 Task: Find connections with filter location Turbaco with filter topic #Designwith filter profile language French with filter current company Ramco Systems with filter school International School of Business & Media with filter industry Shuttles and Special Needs Transportation Services with filter service category Real Estate Appraisal with filter keywords title Chief Robot Whisperer
Action: Mouse moved to (488, 64)
Screenshot: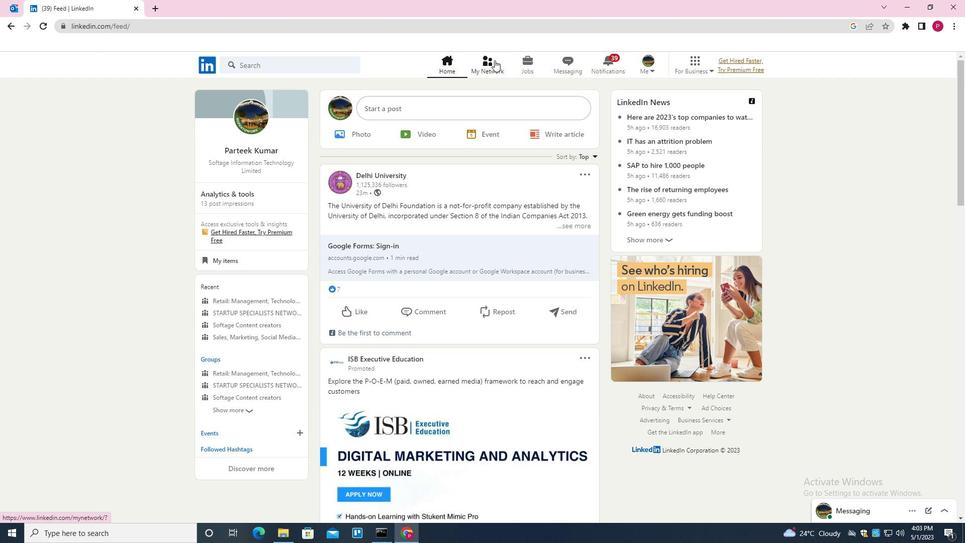 
Action: Mouse pressed left at (488, 64)
Screenshot: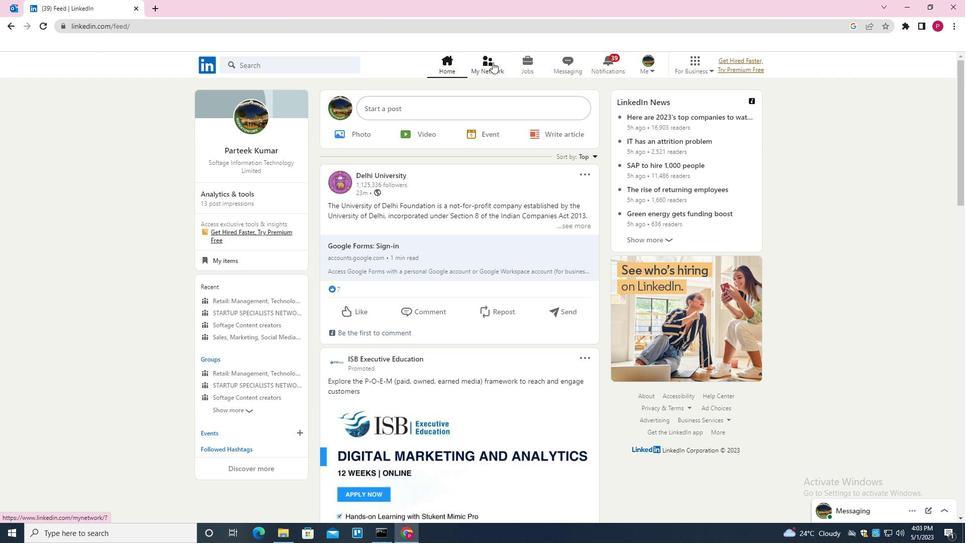 
Action: Mouse moved to (283, 124)
Screenshot: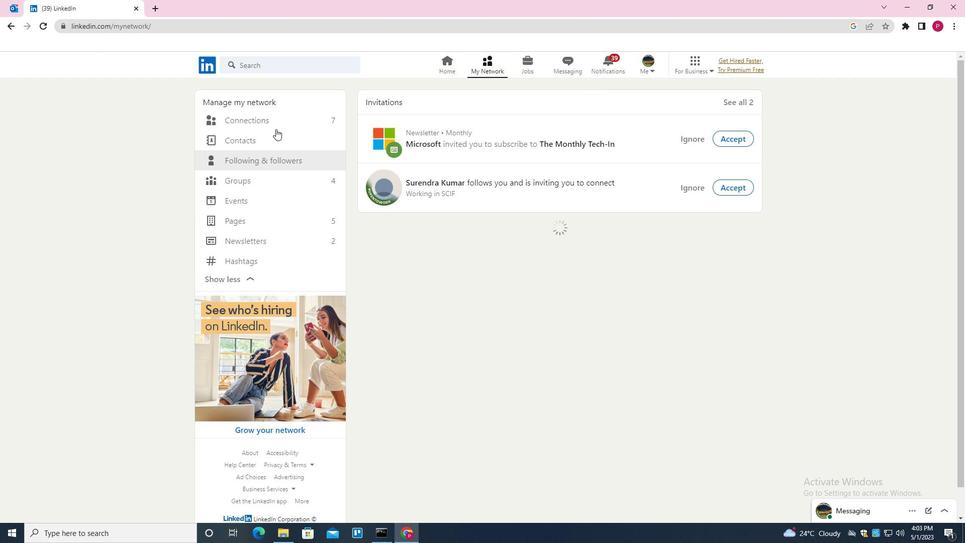 
Action: Mouse pressed left at (283, 124)
Screenshot: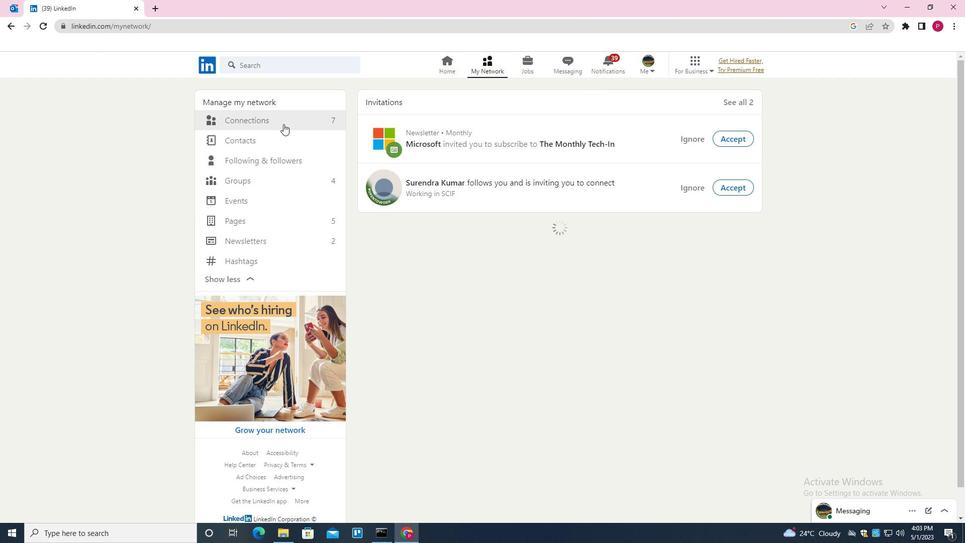 
Action: Mouse moved to (543, 119)
Screenshot: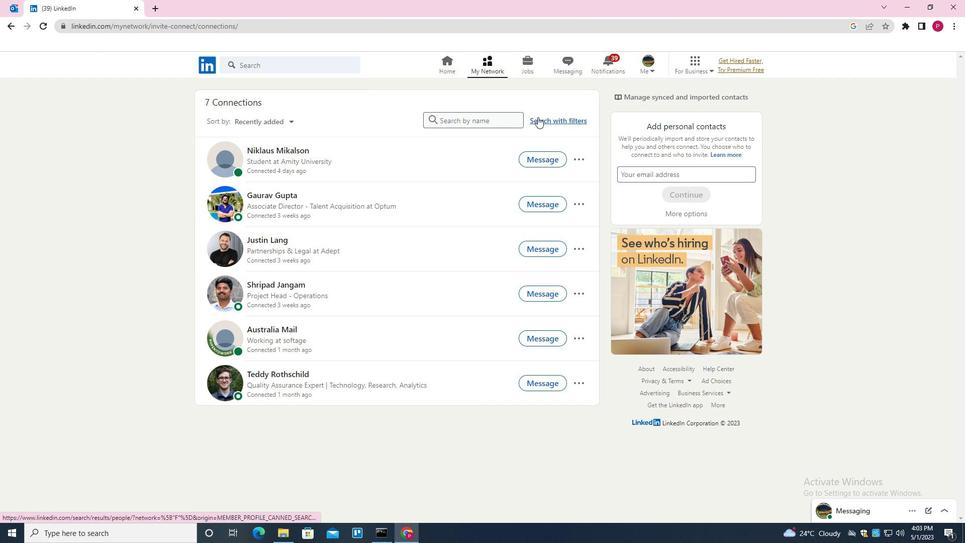 
Action: Mouse pressed left at (543, 119)
Screenshot: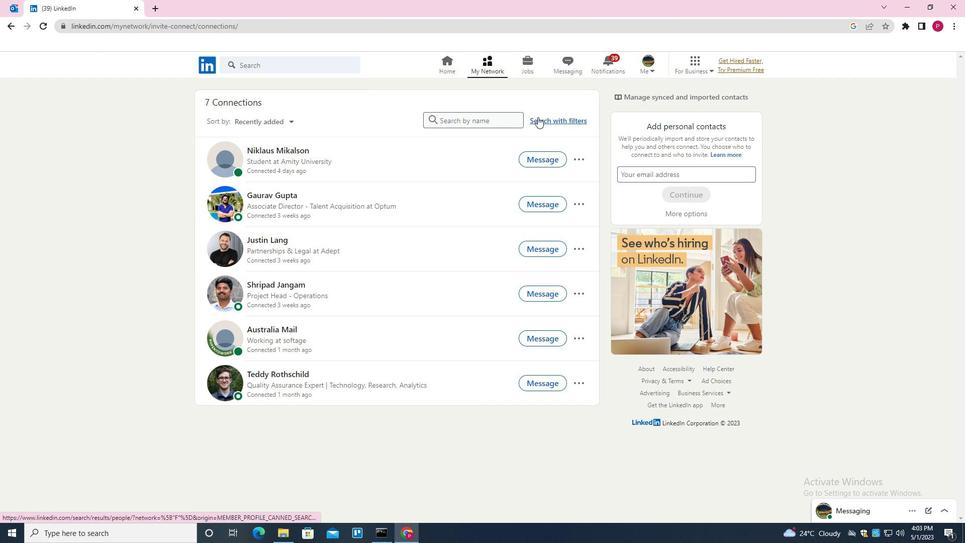 
Action: Mouse moved to (511, 93)
Screenshot: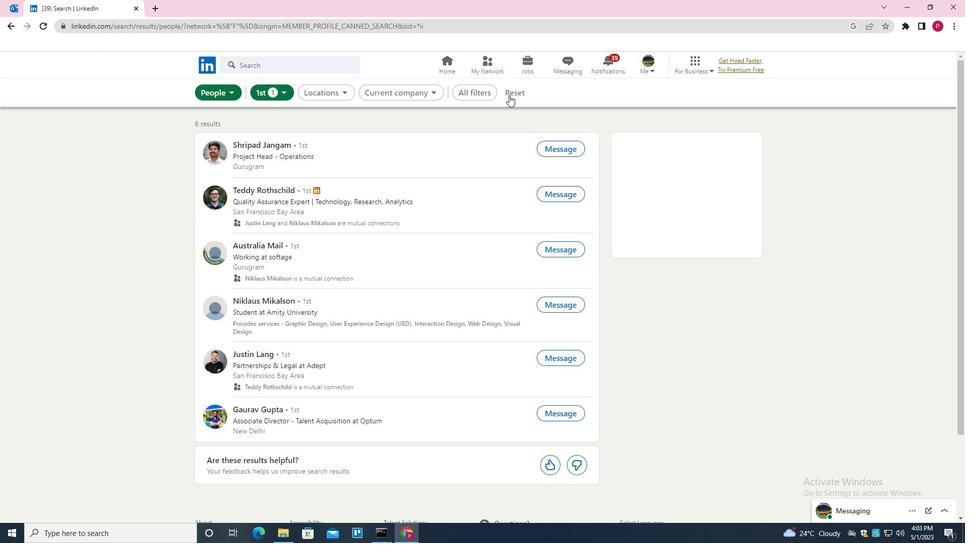 
Action: Mouse pressed left at (511, 93)
Screenshot: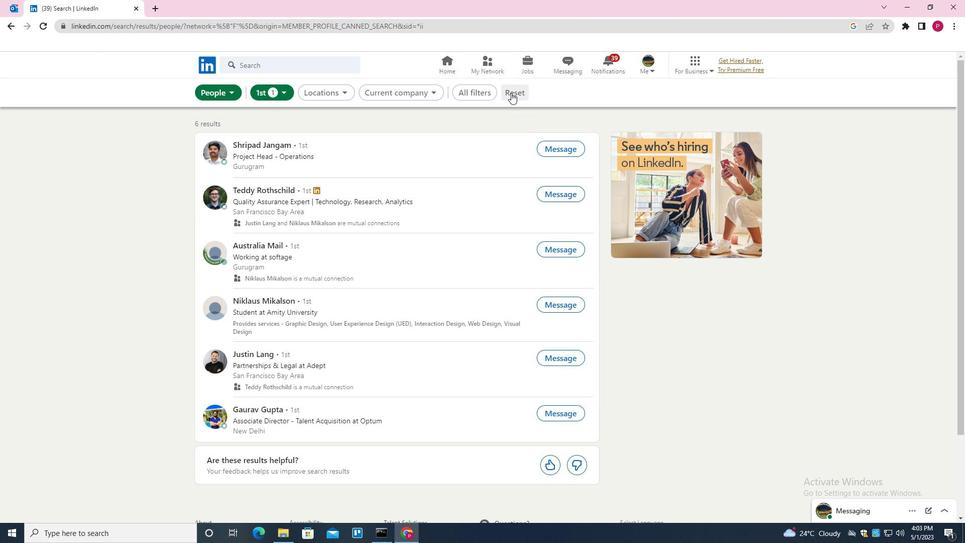 
Action: Mouse moved to (506, 93)
Screenshot: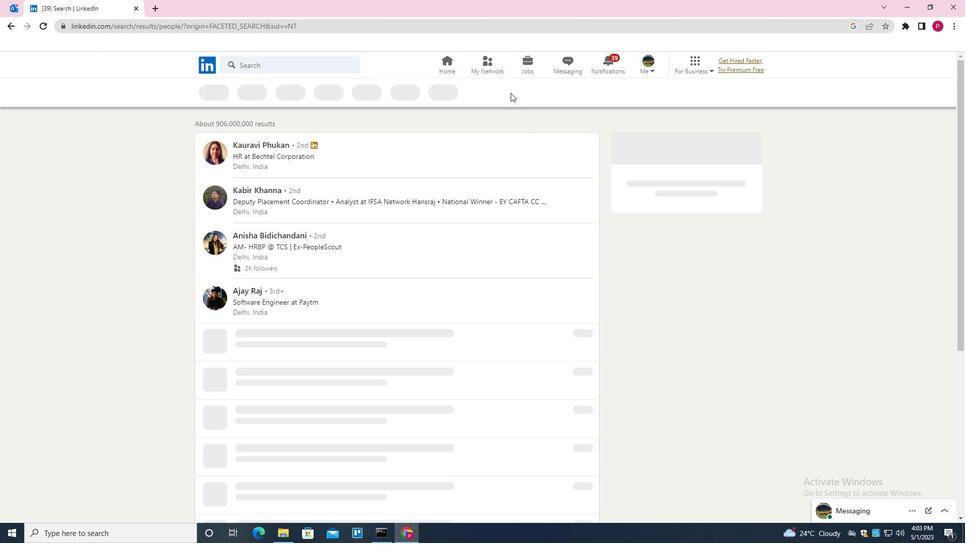 
Action: Mouse pressed left at (506, 93)
Screenshot: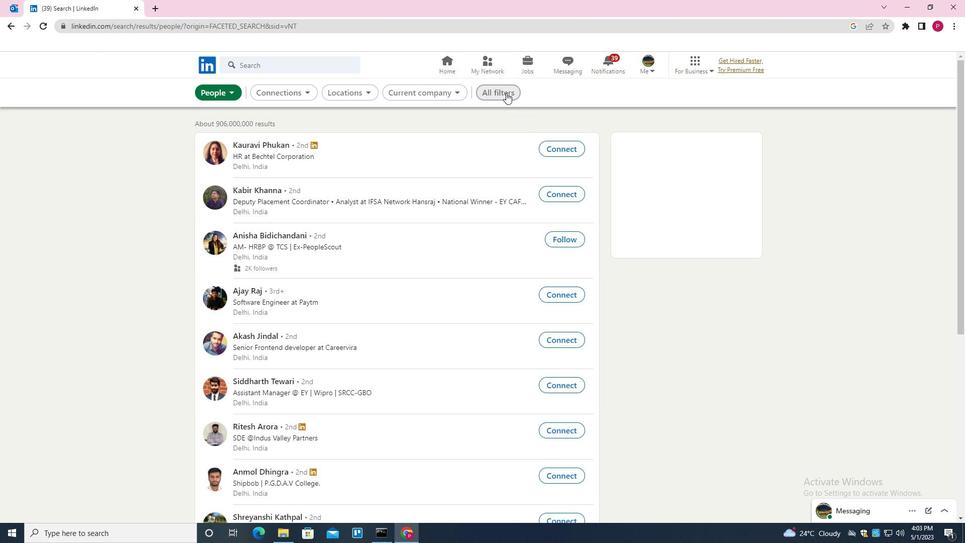 
Action: Mouse moved to (858, 353)
Screenshot: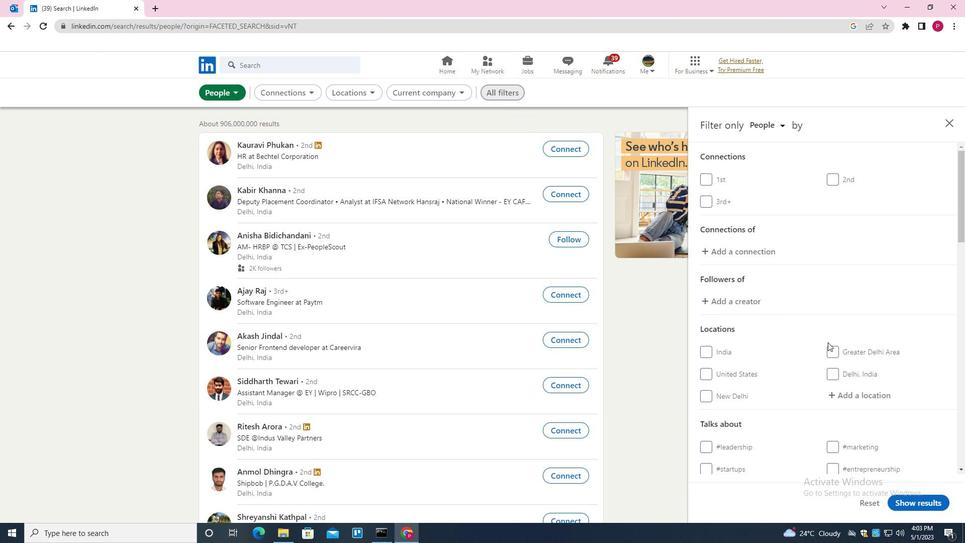 
Action: Mouse scrolled (858, 353) with delta (0, 0)
Screenshot: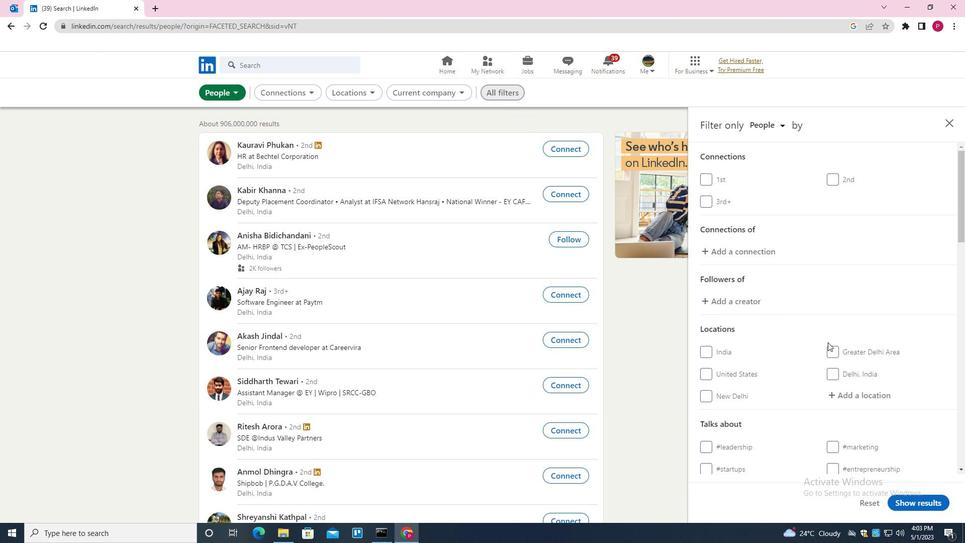 
Action: Mouse moved to (865, 348)
Screenshot: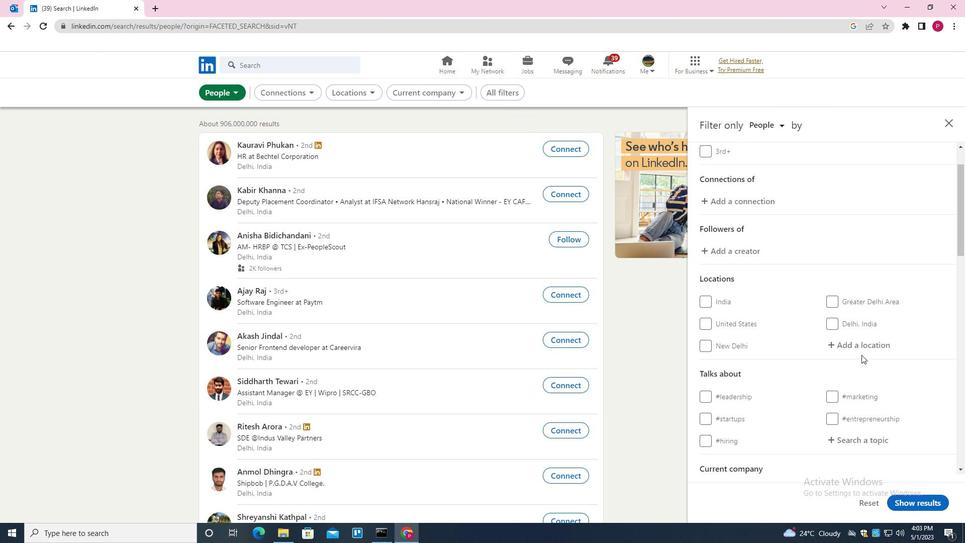 
Action: Mouse pressed left at (865, 348)
Screenshot: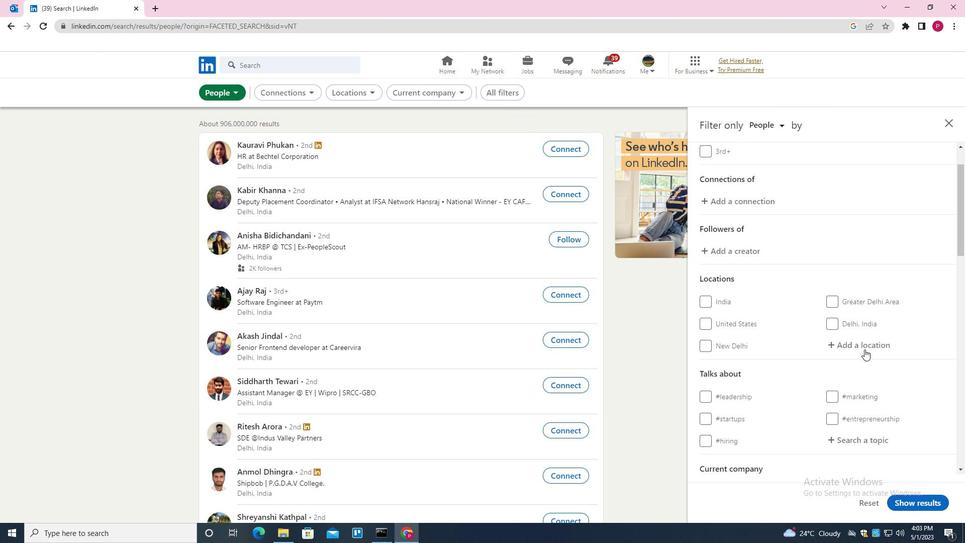 
Action: Key pressed <Key.shift>TURBACO<Key.down><Key.enter>
Screenshot: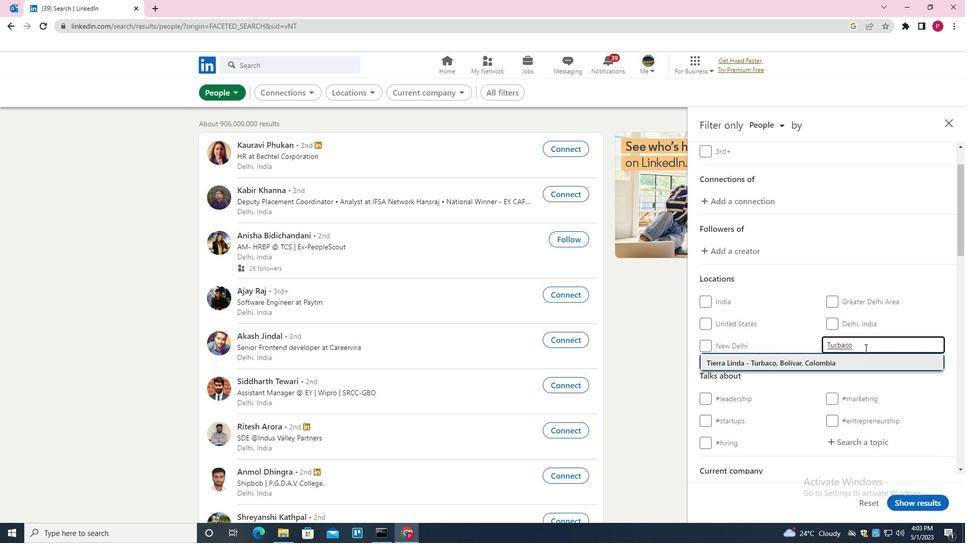 
Action: Mouse moved to (810, 393)
Screenshot: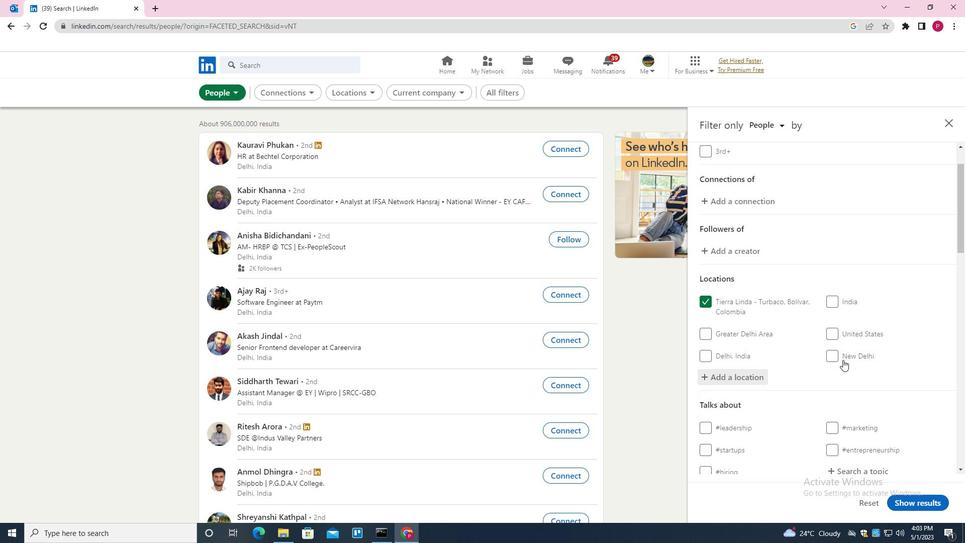 
Action: Mouse scrolled (810, 393) with delta (0, 0)
Screenshot: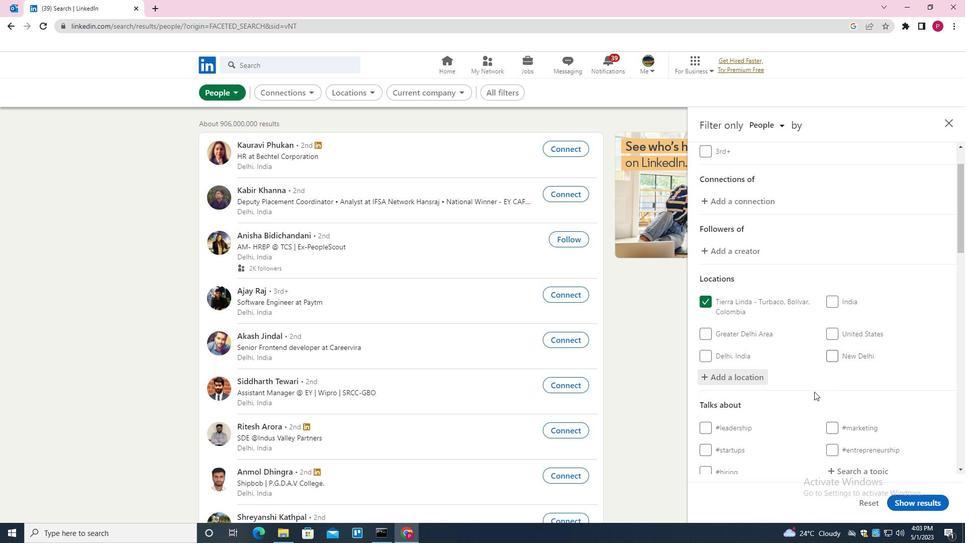 
Action: Mouse moved to (810, 393)
Screenshot: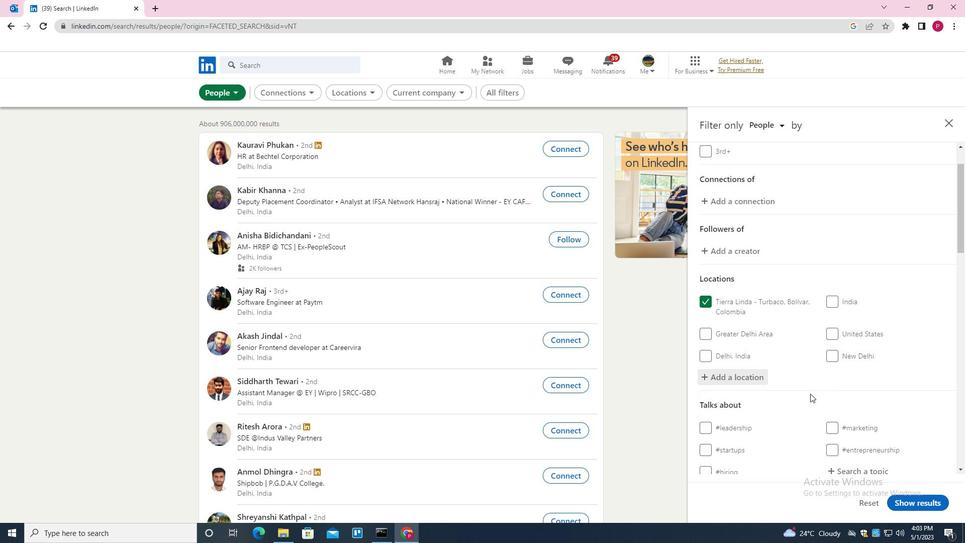 
Action: Mouse scrolled (810, 393) with delta (0, 0)
Screenshot: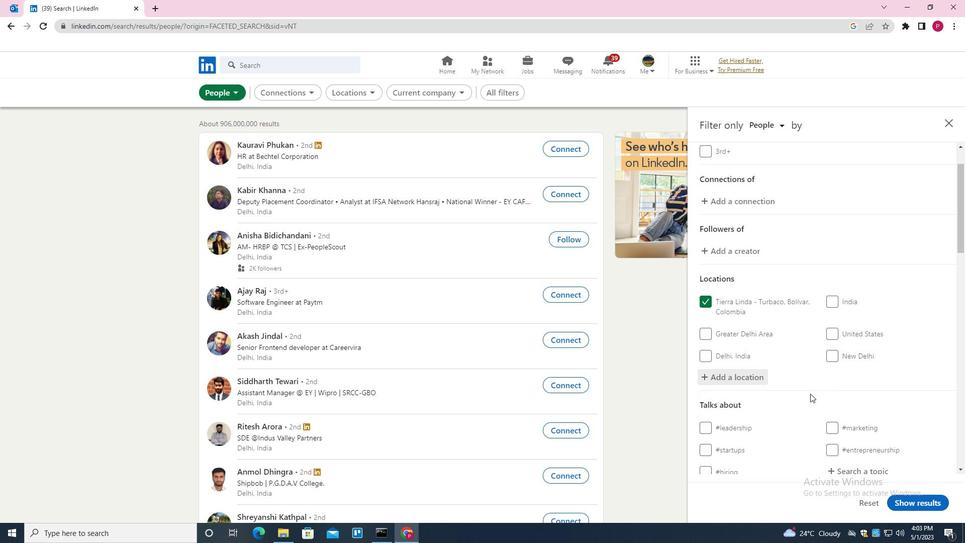 
Action: Mouse moved to (809, 395)
Screenshot: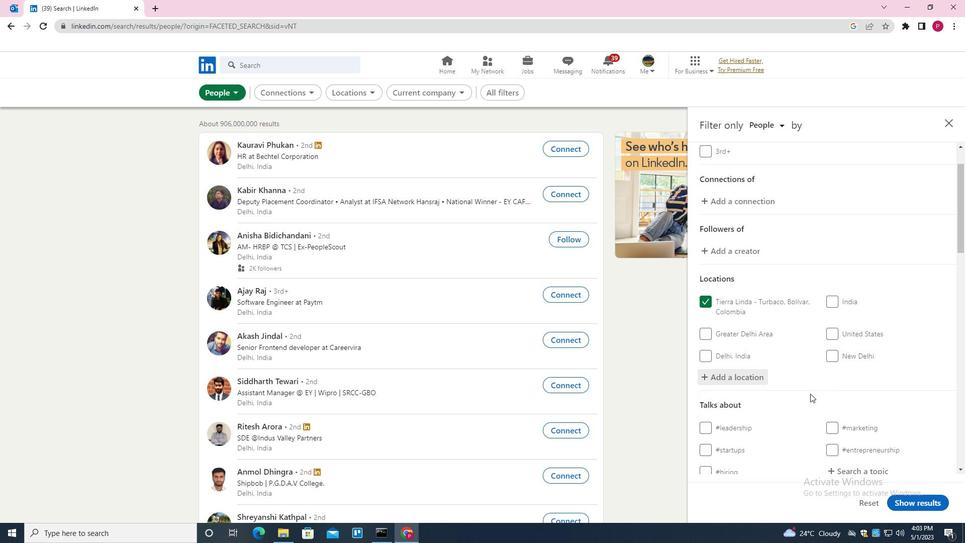 
Action: Mouse scrolled (809, 394) with delta (0, 0)
Screenshot: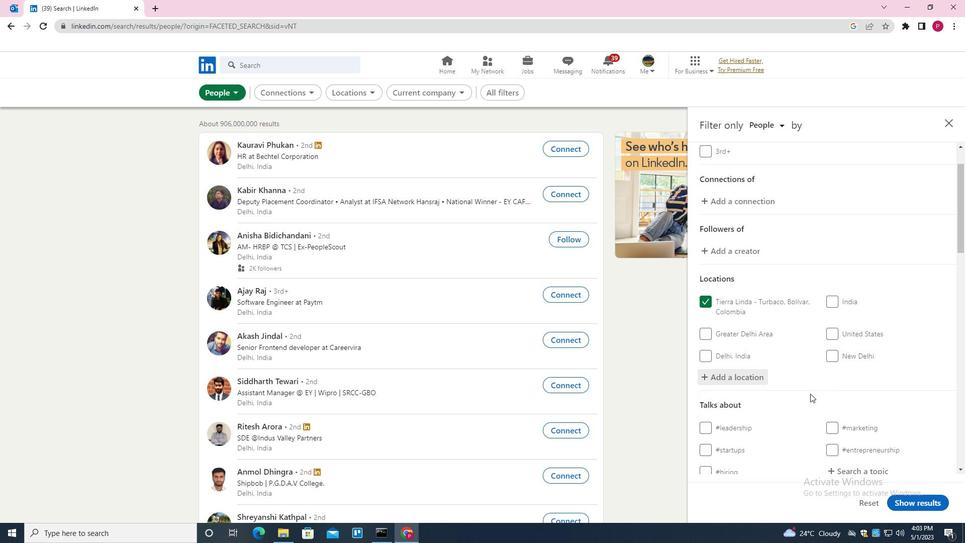 
Action: Mouse moved to (863, 325)
Screenshot: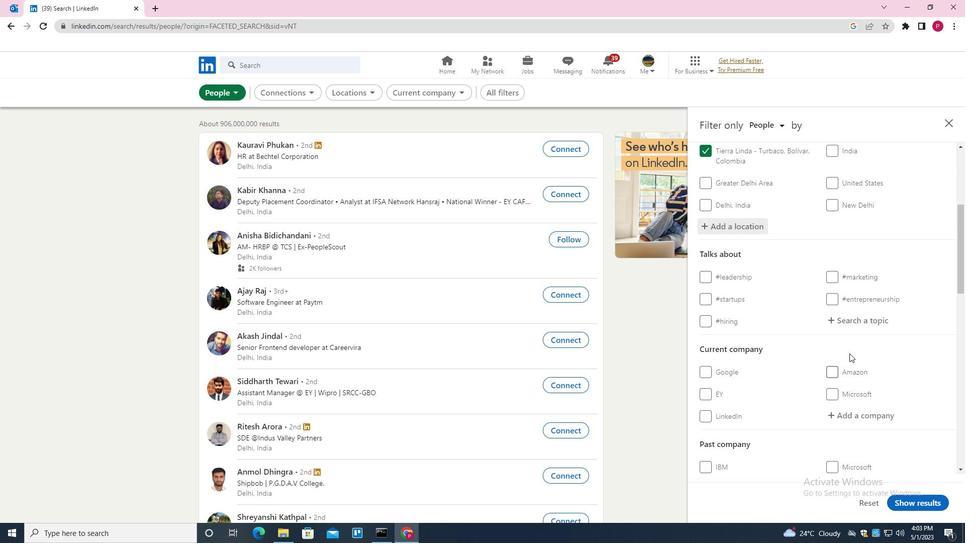 
Action: Mouse pressed left at (863, 325)
Screenshot: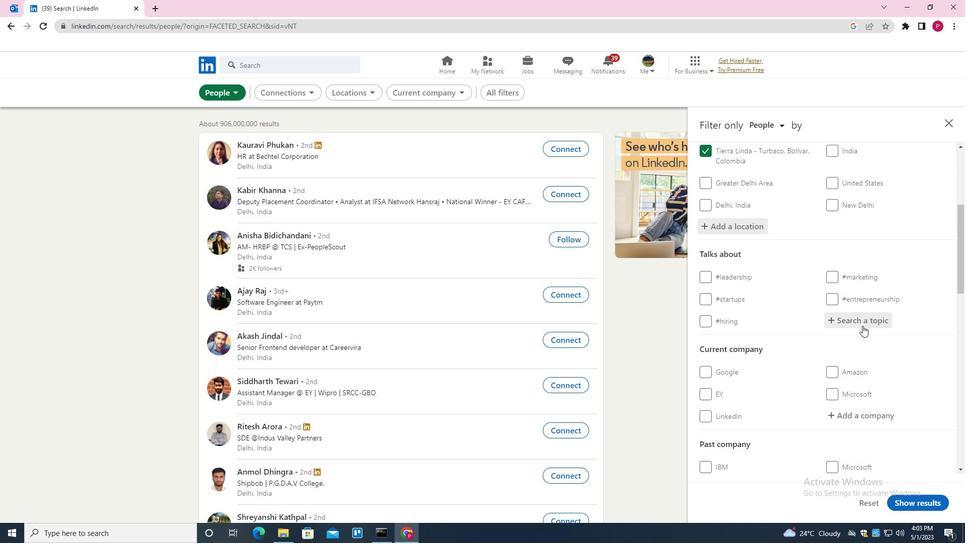 
Action: Key pressed DESIGN<Key.down><Key.enter>
Screenshot: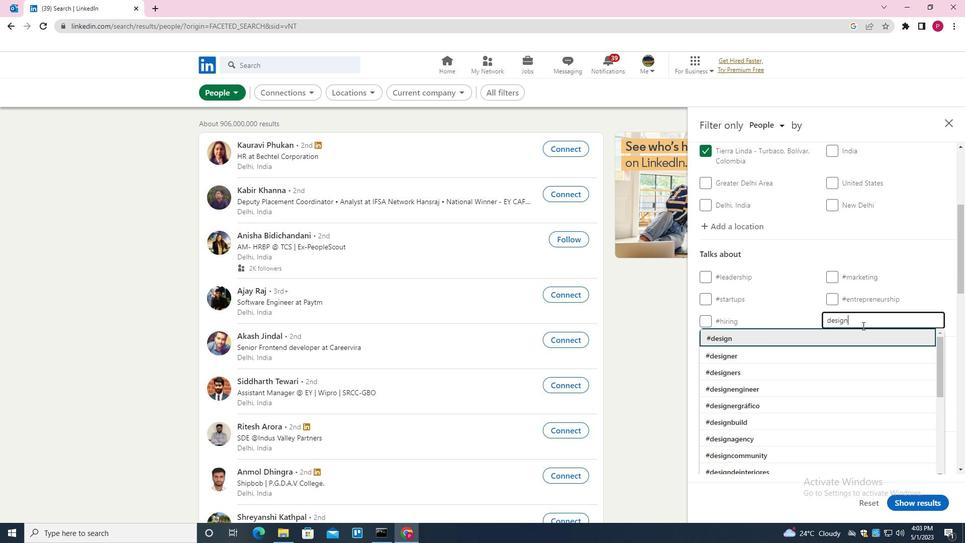 
Action: Mouse moved to (819, 367)
Screenshot: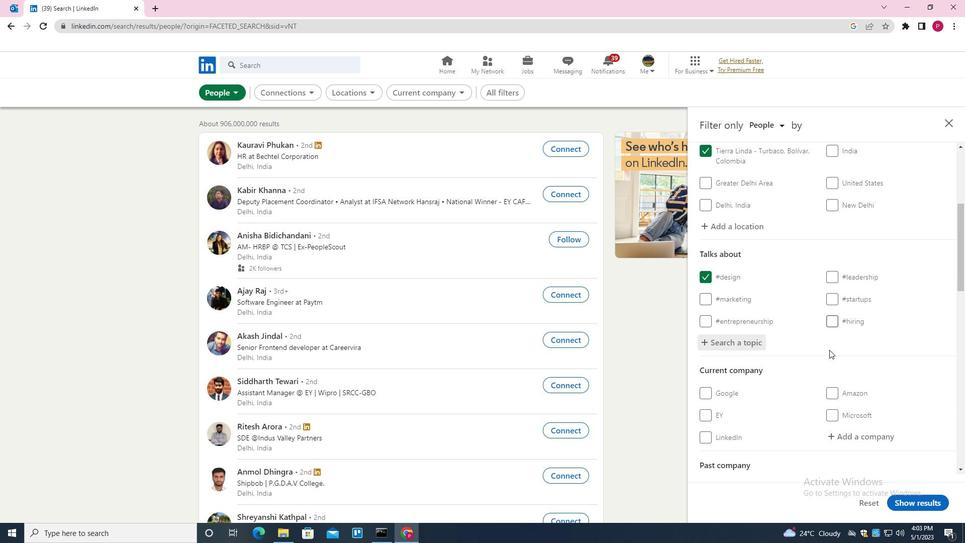 
Action: Mouse scrolled (819, 367) with delta (0, 0)
Screenshot: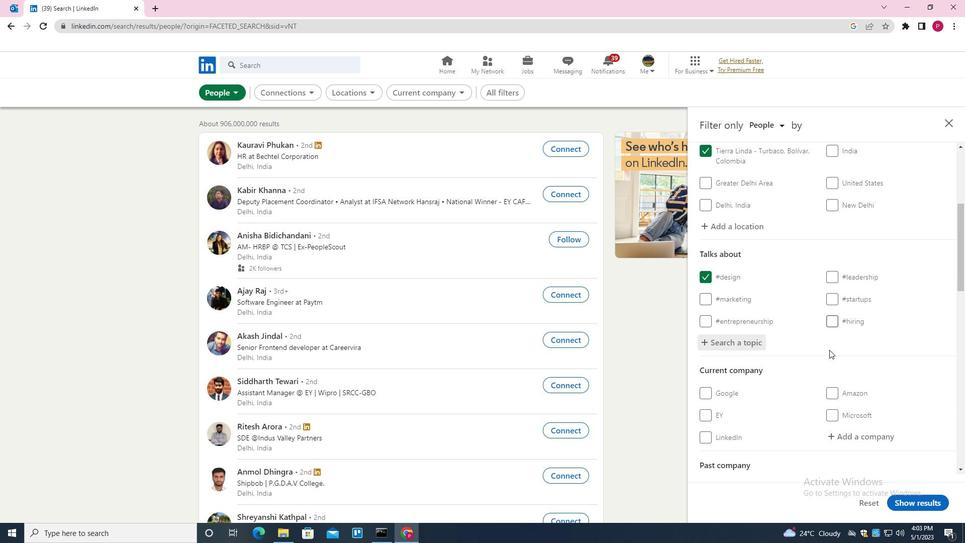 
Action: Mouse moved to (809, 384)
Screenshot: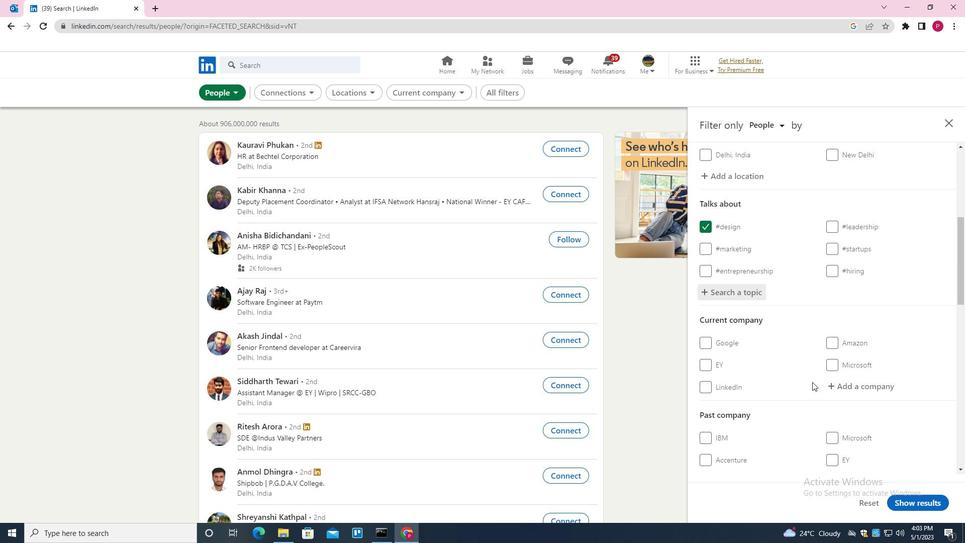 
Action: Mouse scrolled (809, 384) with delta (0, 0)
Screenshot: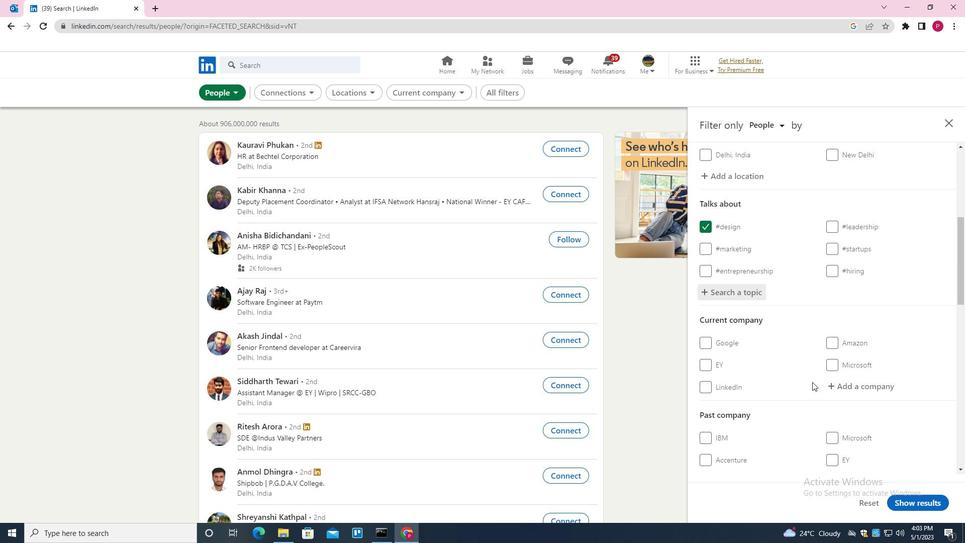 
Action: Mouse moved to (808, 385)
Screenshot: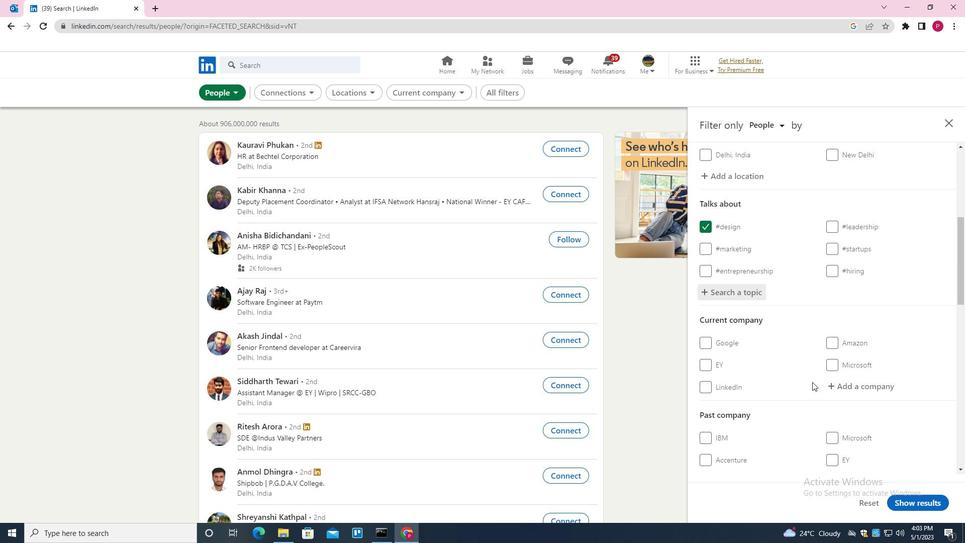 
Action: Mouse scrolled (808, 385) with delta (0, 0)
Screenshot: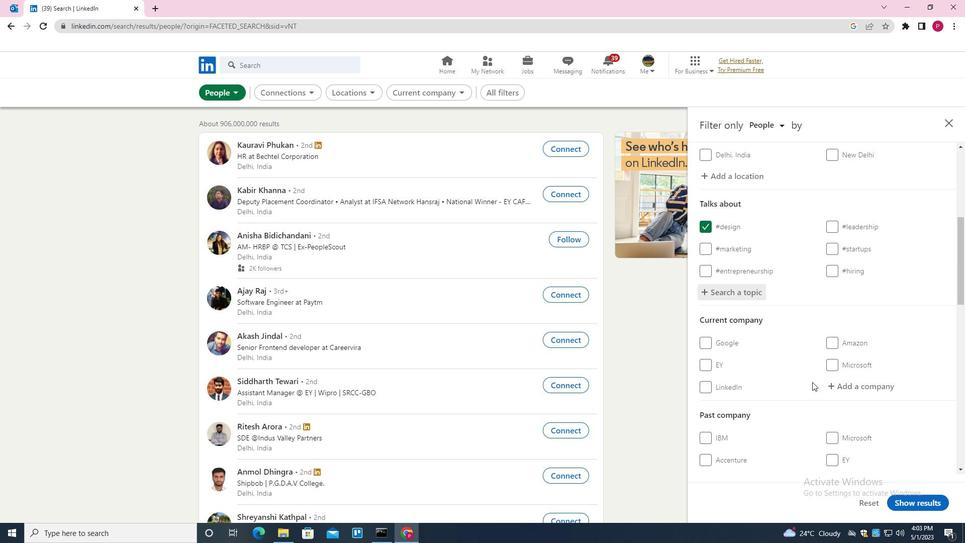 
Action: Mouse moved to (808, 385)
Screenshot: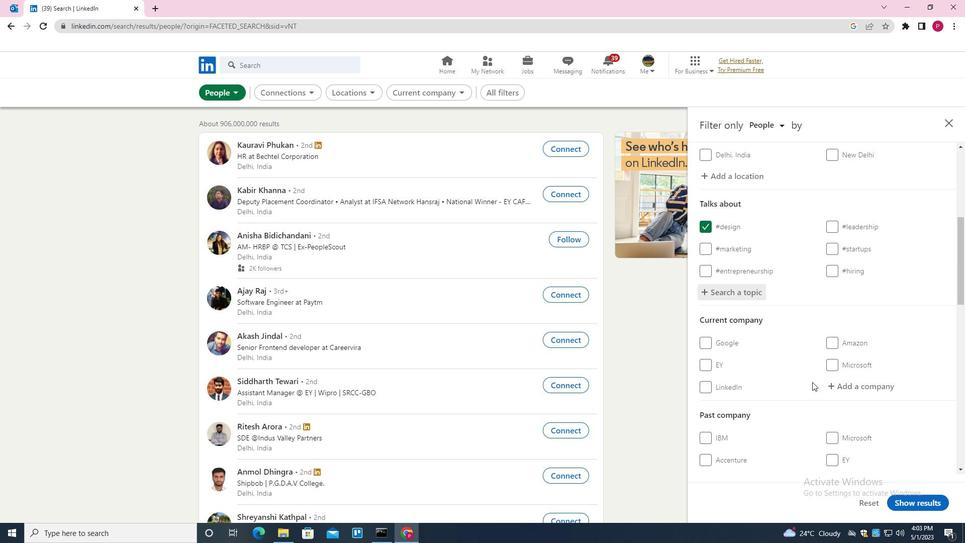 
Action: Mouse scrolled (808, 385) with delta (0, 0)
Screenshot: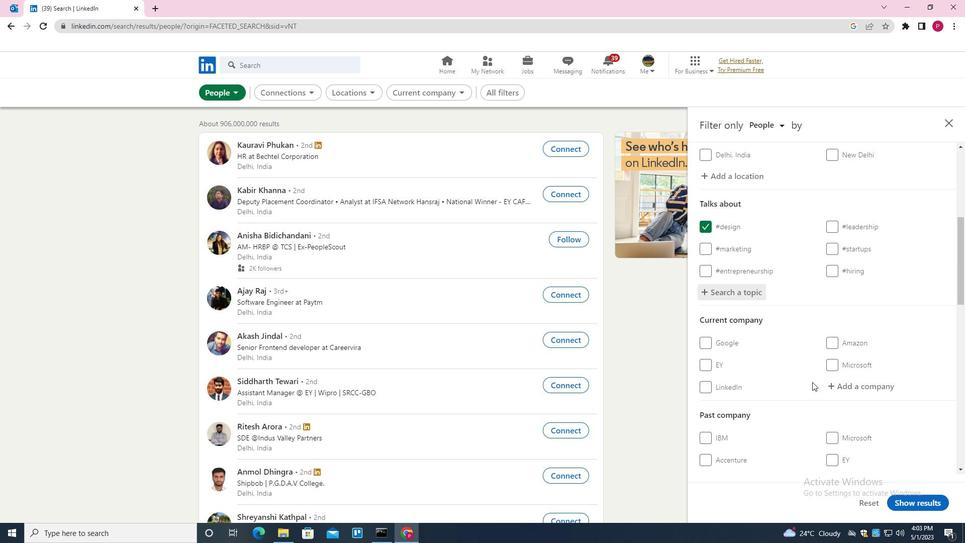 
Action: Mouse moved to (806, 386)
Screenshot: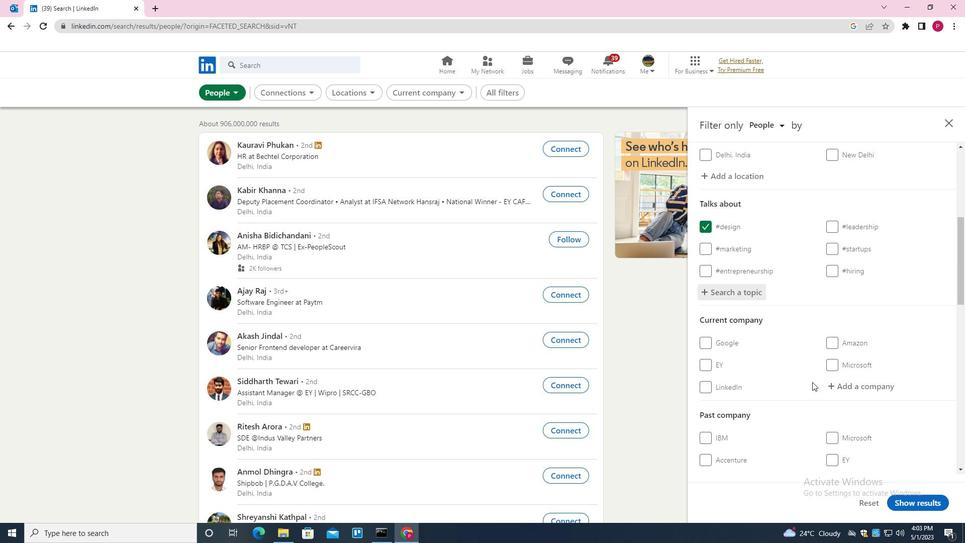 
Action: Mouse scrolled (806, 386) with delta (0, 0)
Screenshot: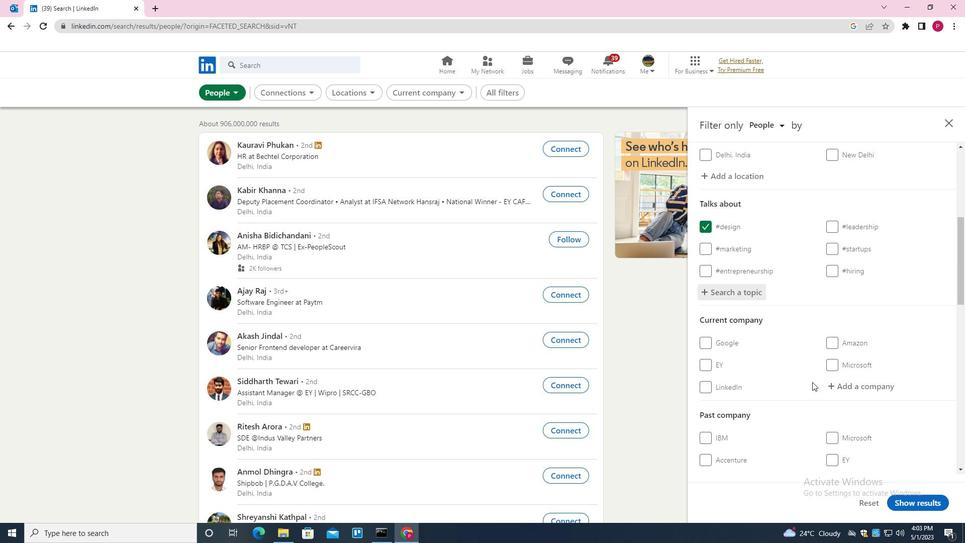 
Action: Mouse moved to (803, 389)
Screenshot: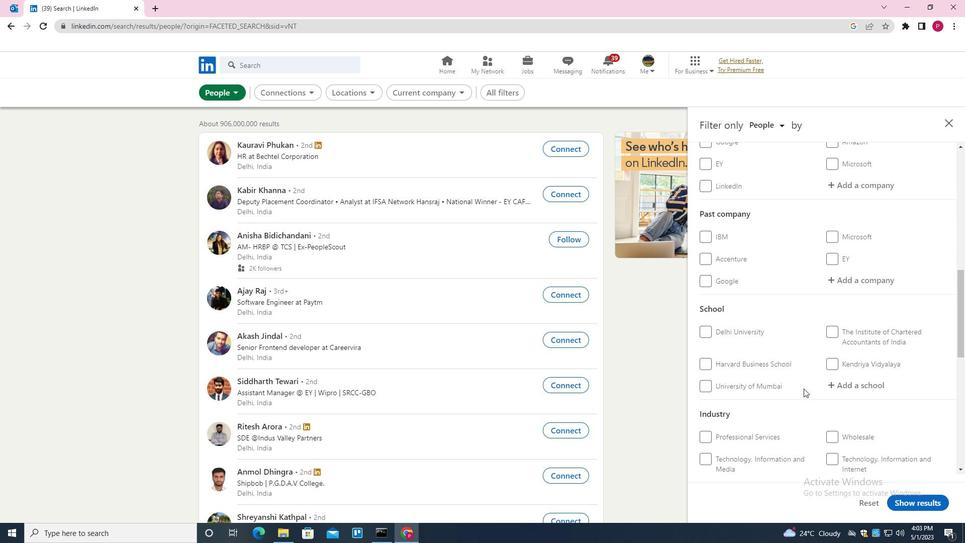 
Action: Mouse scrolled (803, 388) with delta (0, 0)
Screenshot: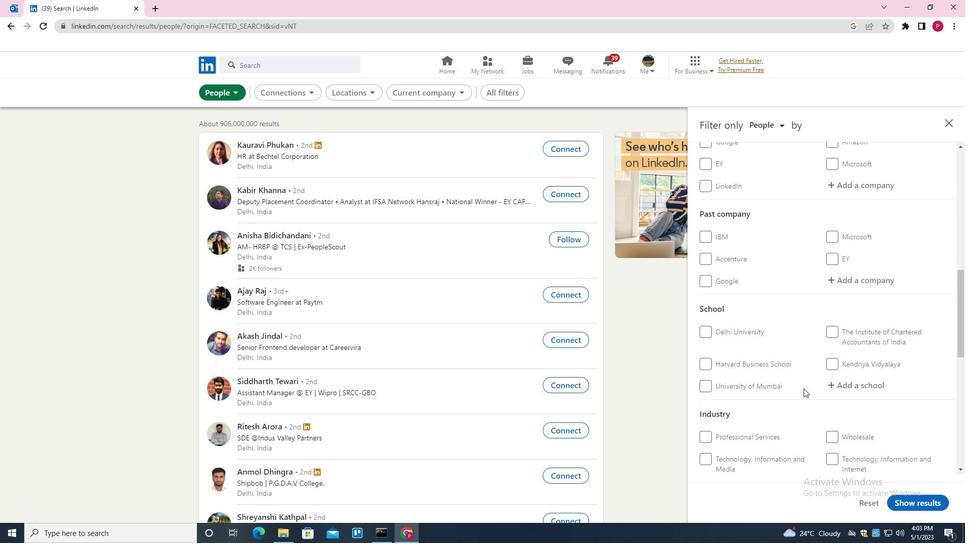 
Action: Mouse scrolled (803, 388) with delta (0, 0)
Screenshot: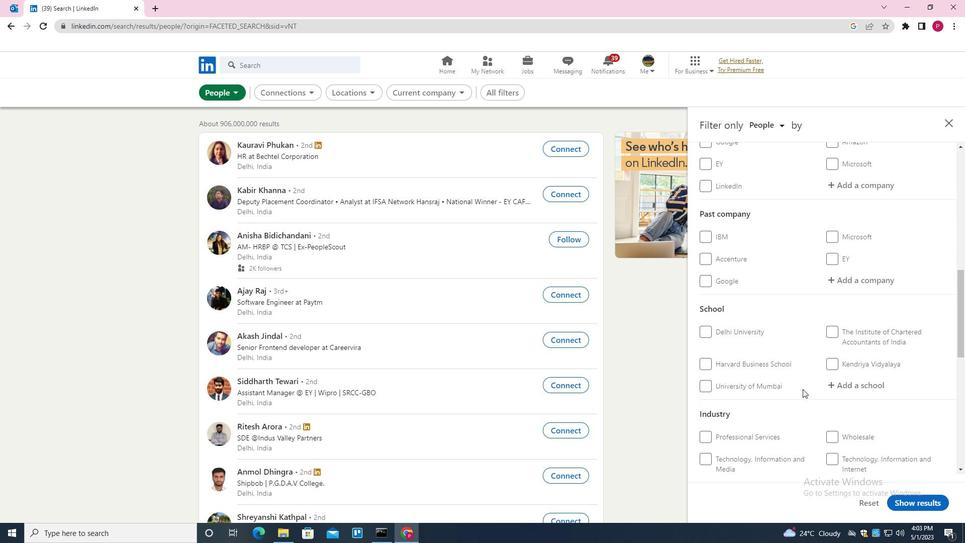 
Action: Mouse moved to (805, 385)
Screenshot: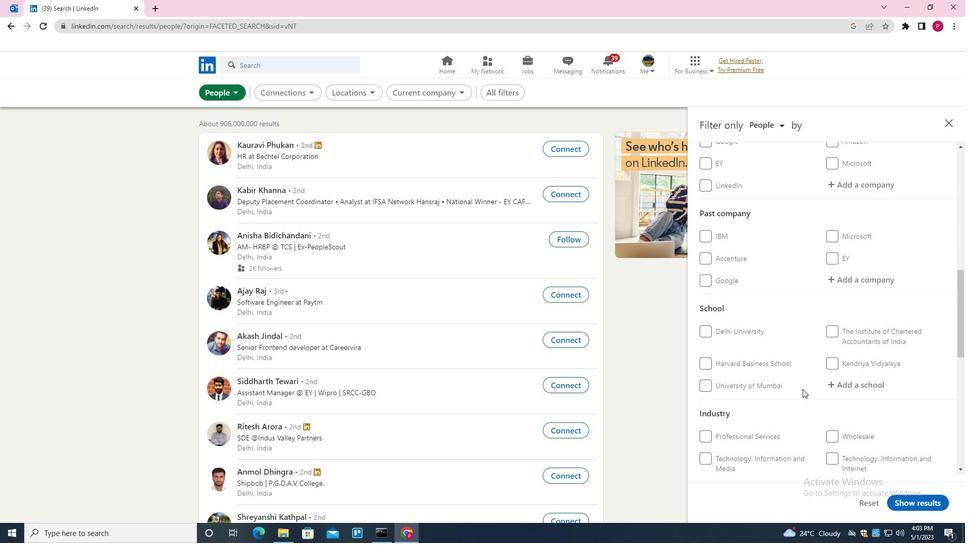 
Action: Mouse scrolled (805, 384) with delta (0, 0)
Screenshot: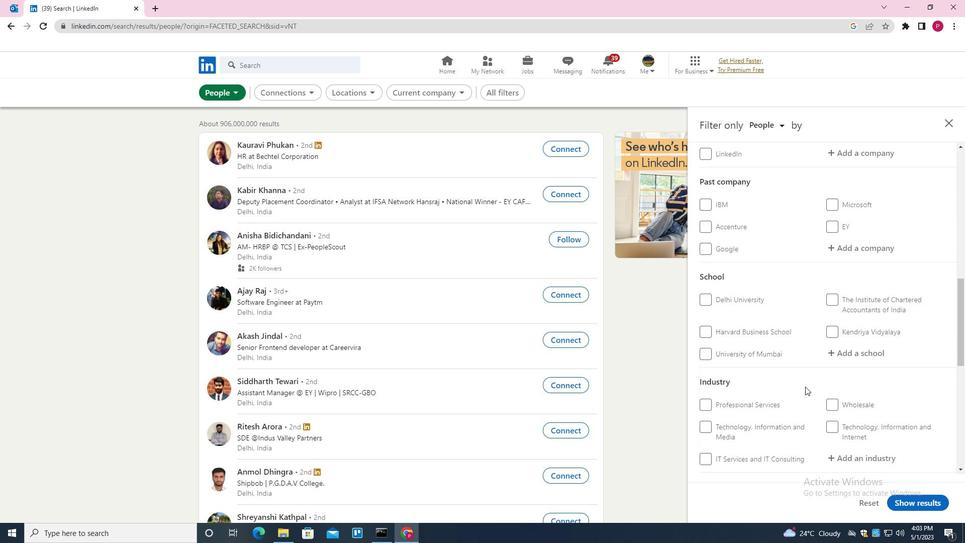 
Action: Mouse scrolled (805, 384) with delta (0, 0)
Screenshot: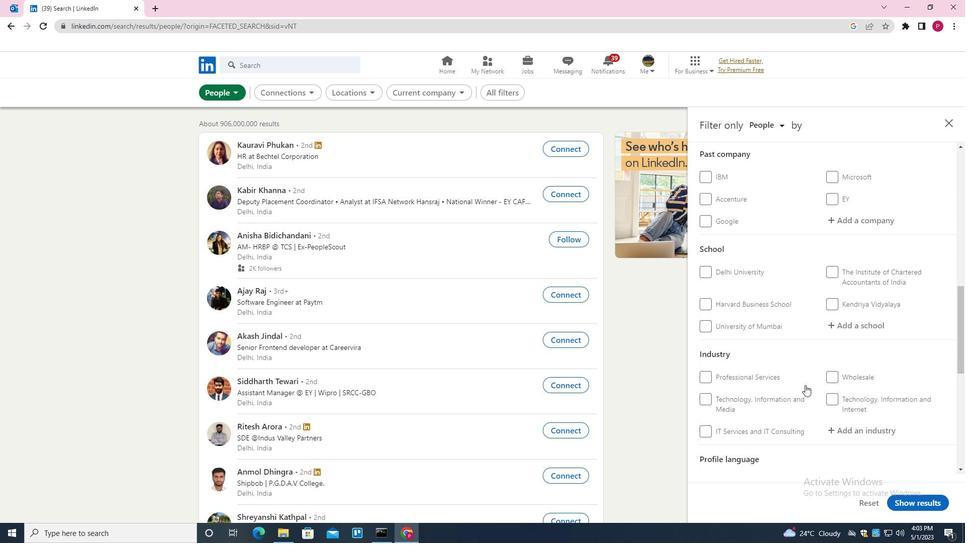 
Action: Mouse scrolled (805, 384) with delta (0, 0)
Screenshot: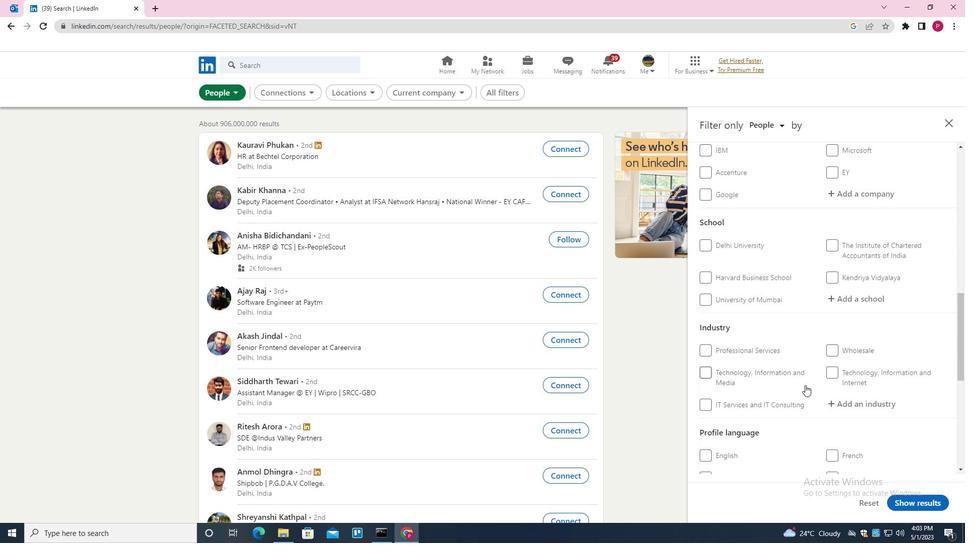 
Action: Mouse moved to (834, 291)
Screenshot: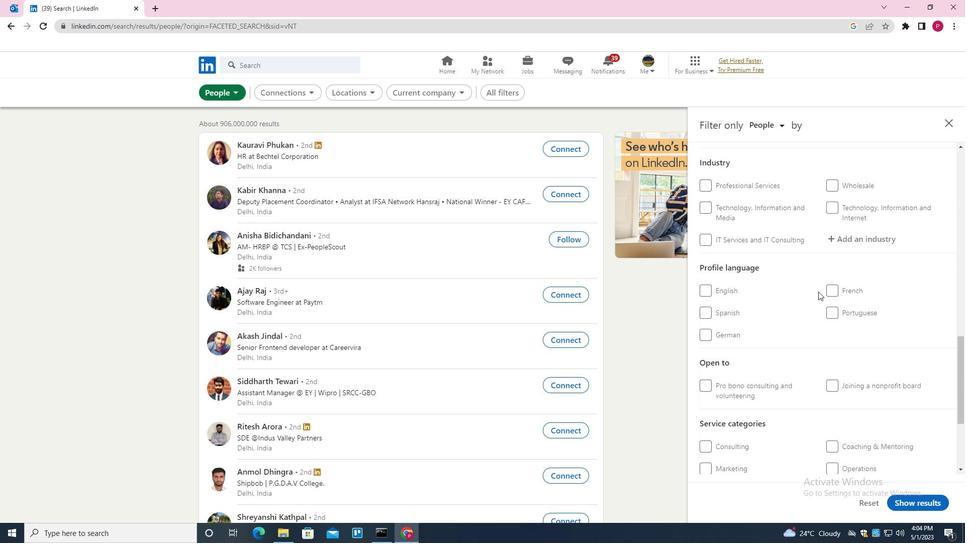 
Action: Mouse pressed left at (834, 291)
Screenshot: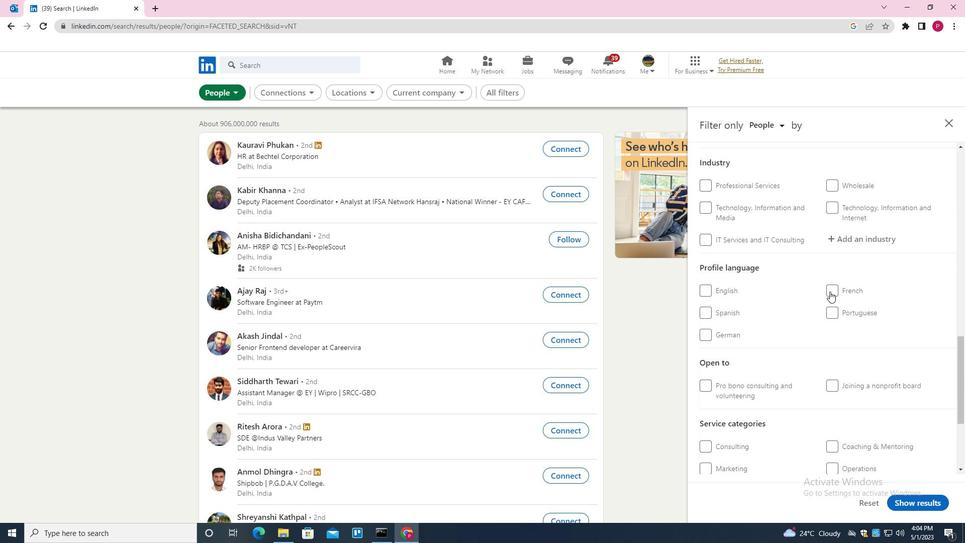 
Action: Mouse moved to (702, 356)
Screenshot: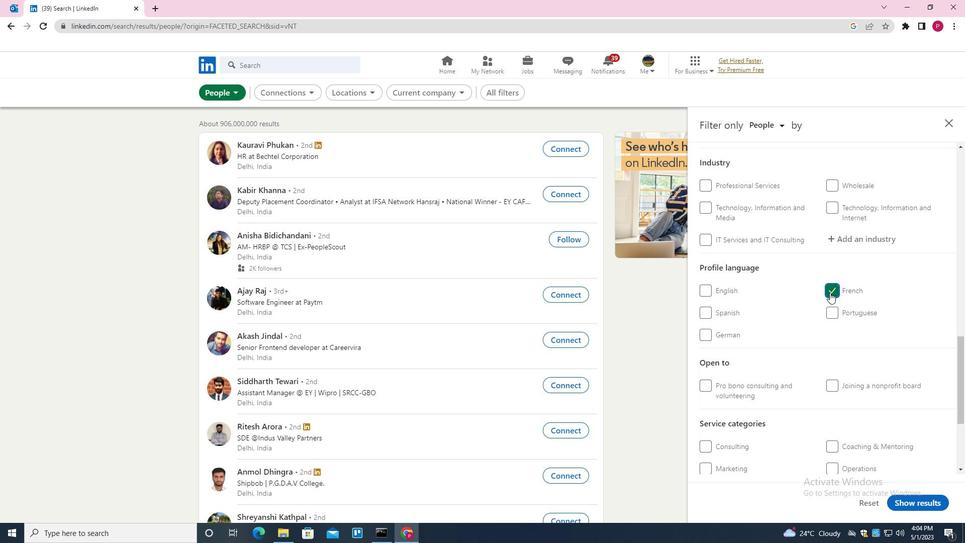 
Action: Mouse scrolled (702, 356) with delta (0, 0)
Screenshot: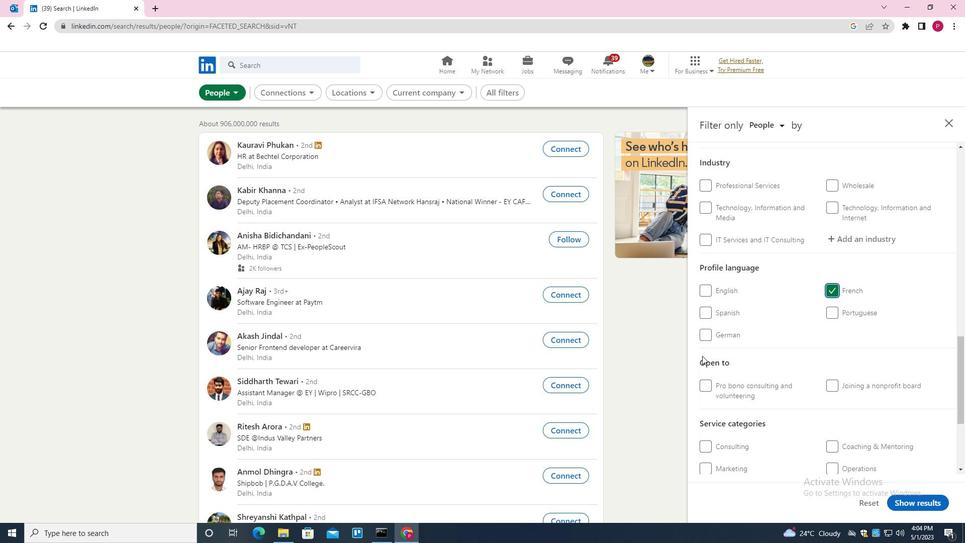 
Action: Mouse scrolled (702, 356) with delta (0, 0)
Screenshot: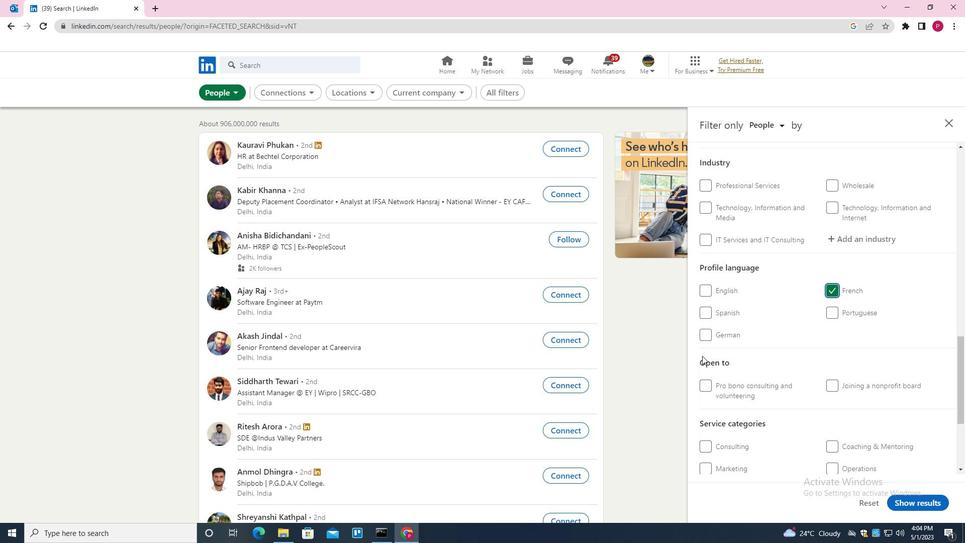 
Action: Mouse scrolled (702, 356) with delta (0, 0)
Screenshot: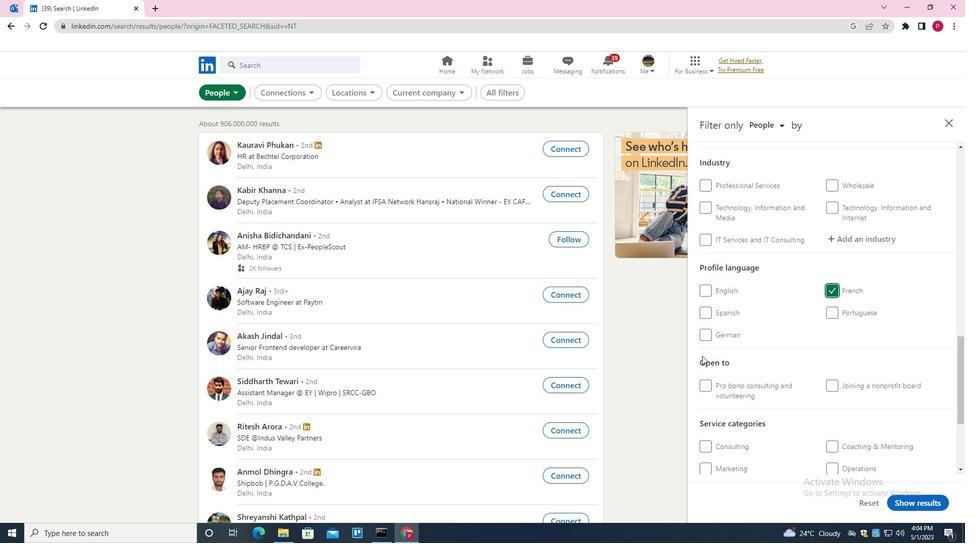 
Action: Mouse moved to (725, 333)
Screenshot: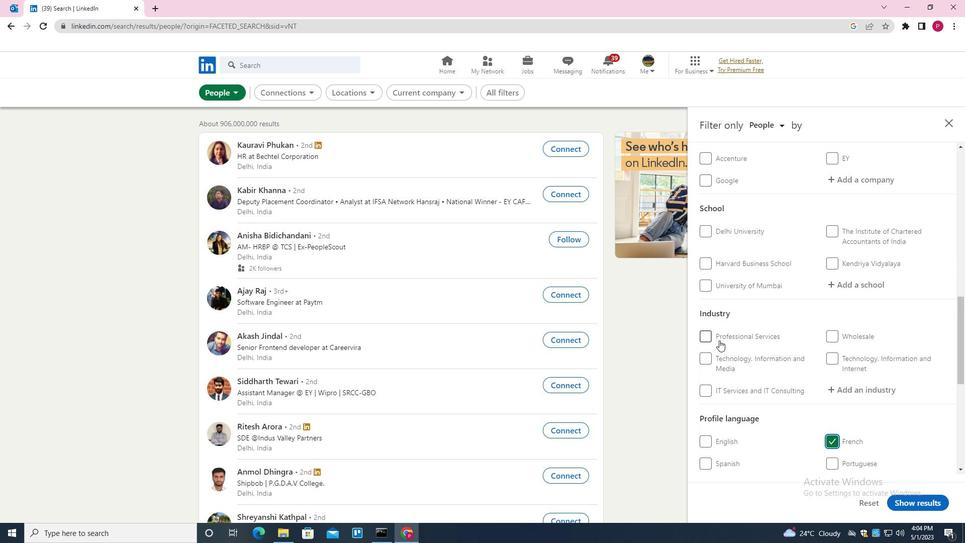 
Action: Mouse scrolled (725, 334) with delta (0, 0)
Screenshot: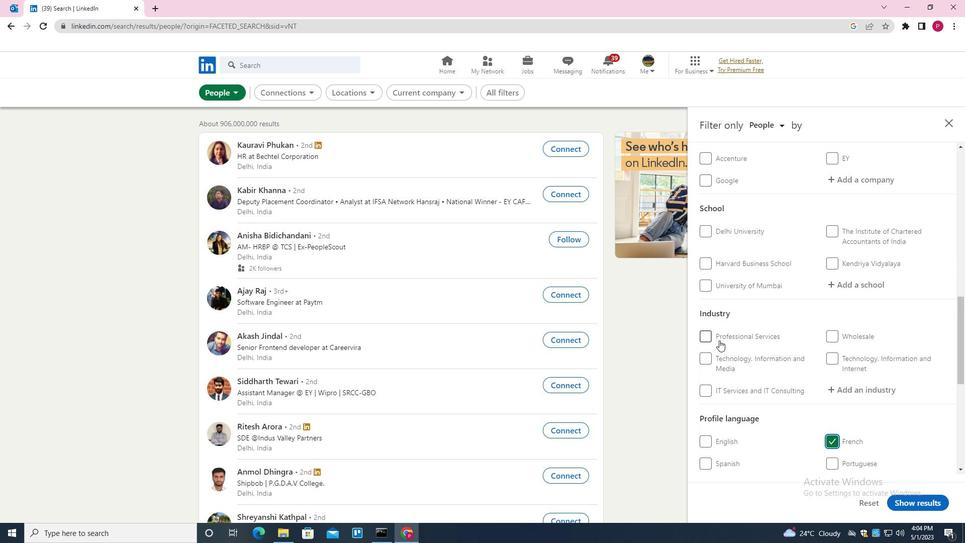 
Action: Mouse scrolled (725, 334) with delta (0, 0)
Screenshot: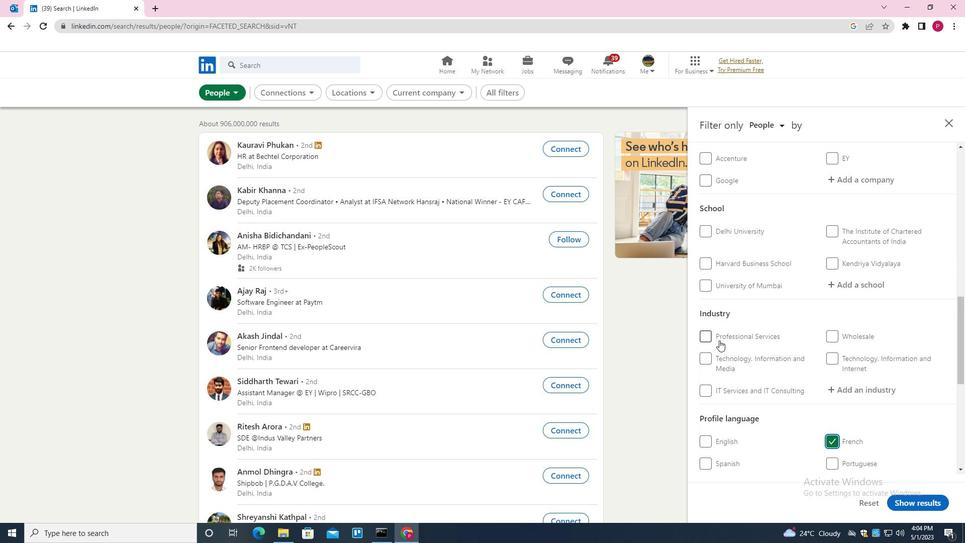 
Action: Mouse scrolled (725, 334) with delta (0, 0)
Screenshot: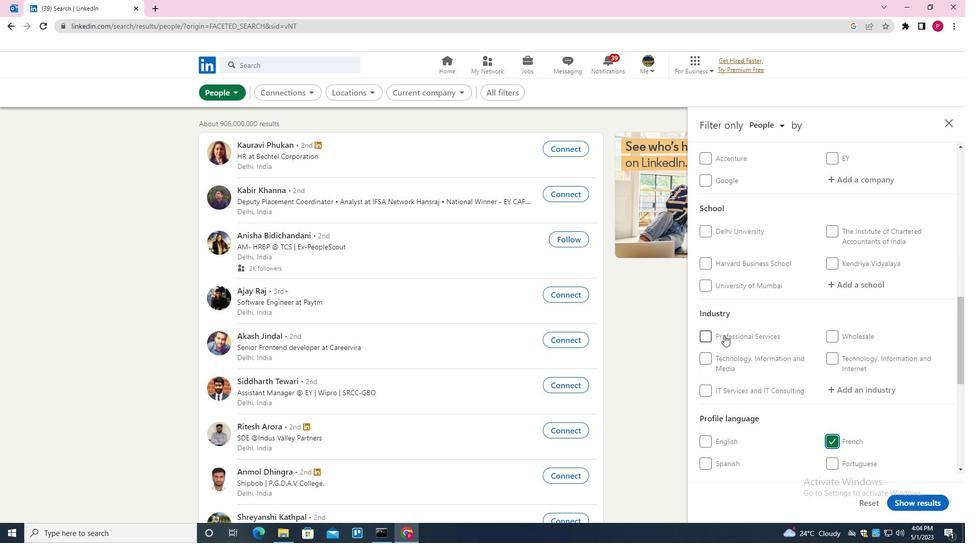 
Action: Mouse moved to (868, 233)
Screenshot: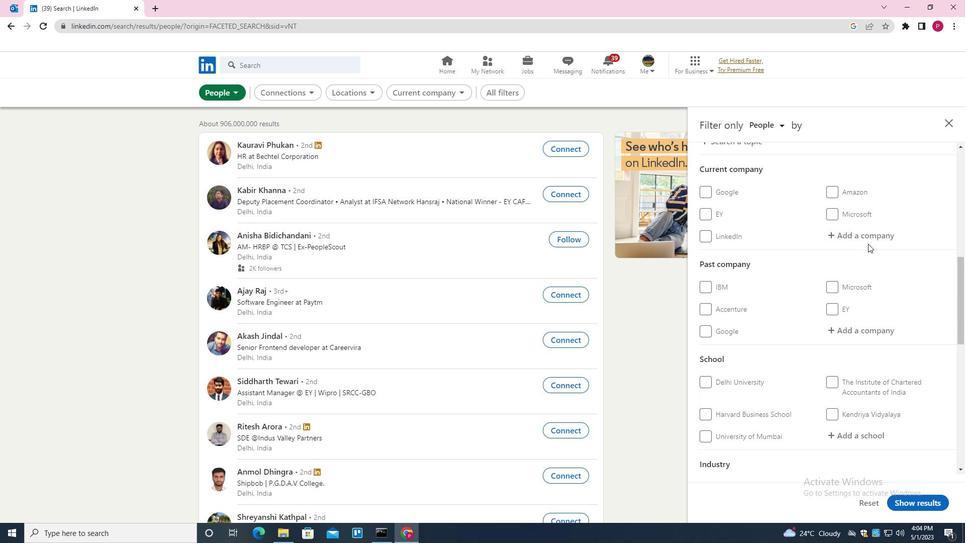 
Action: Mouse pressed left at (868, 233)
Screenshot: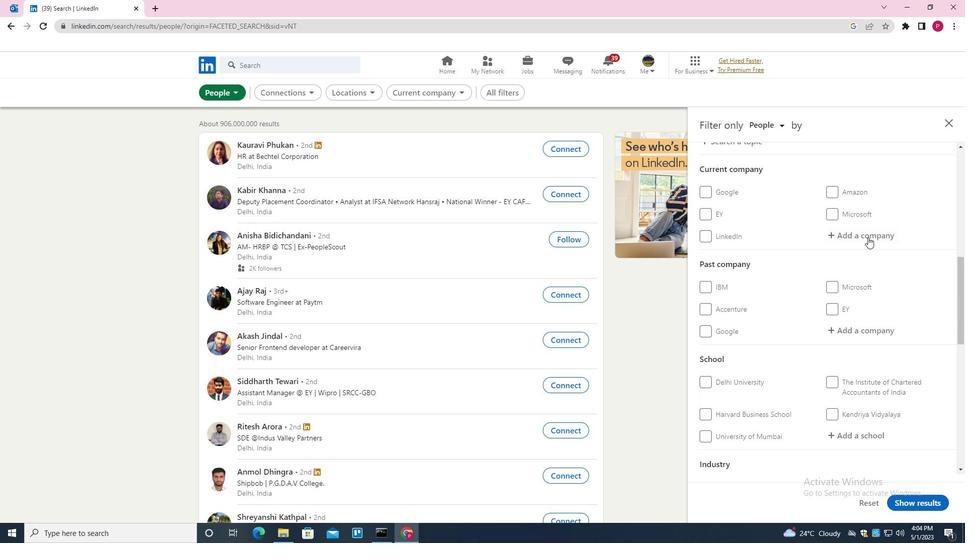 
Action: Mouse moved to (857, 239)
Screenshot: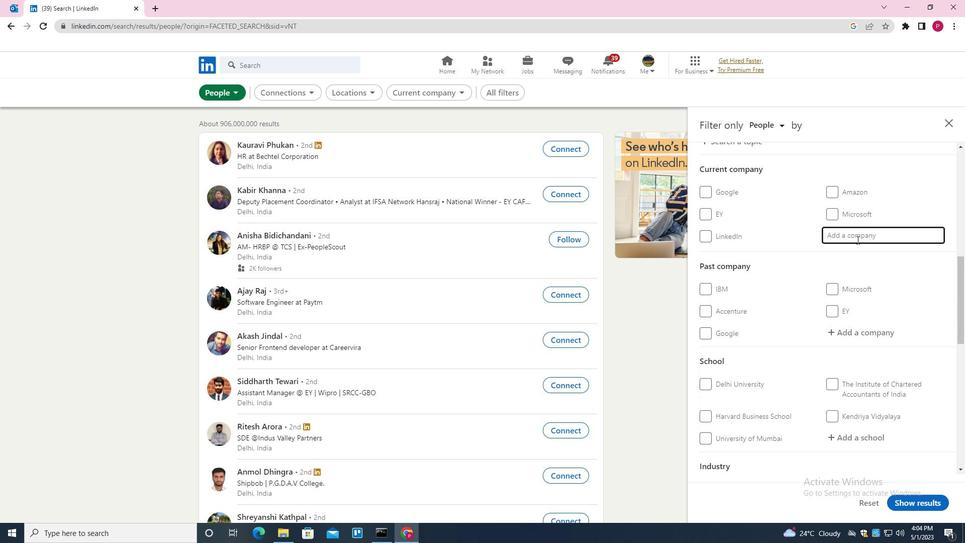 
Action: Key pressed <Key.shift><Key.shift><Key.shift>RAMCO<Key.space><Key.down><Key.enter>
Screenshot: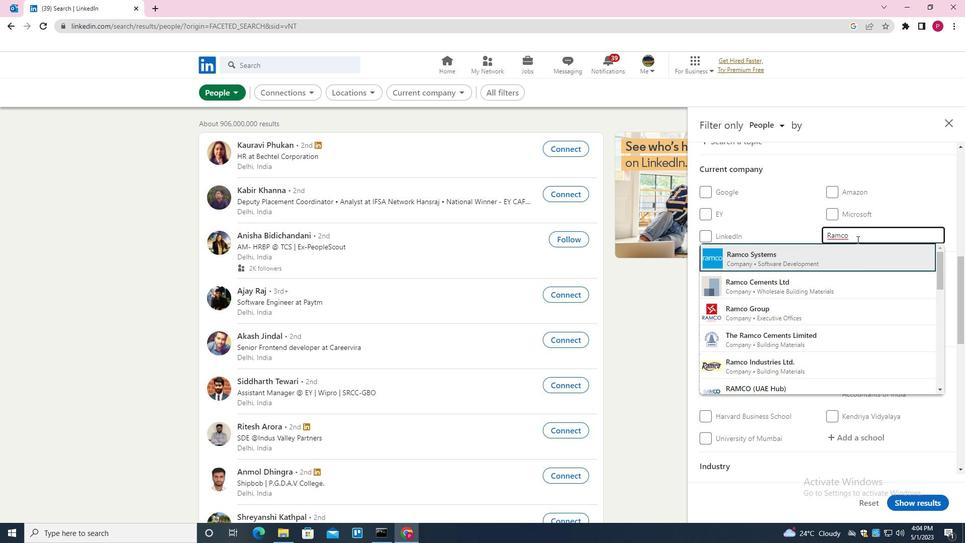 
Action: Mouse moved to (786, 315)
Screenshot: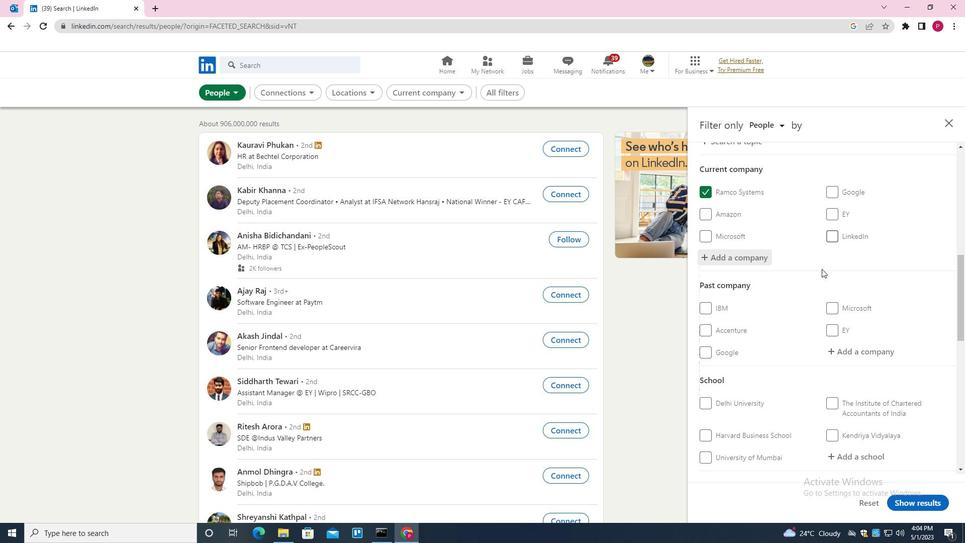 
Action: Mouse scrolled (786, 315) with delta (0, 0)
Screenshot: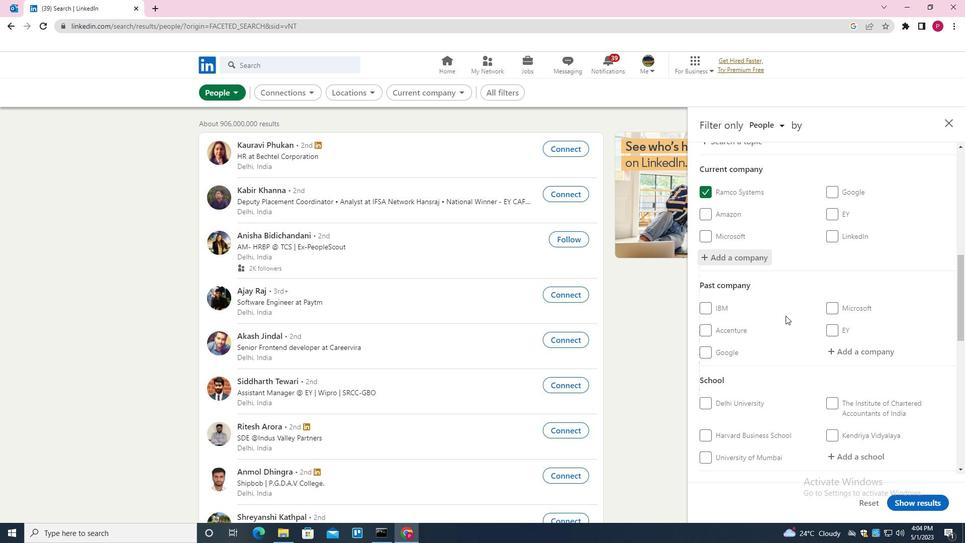 
Action: Mouse scrolled (786, 315) with delta (0, 0)
Screenshot: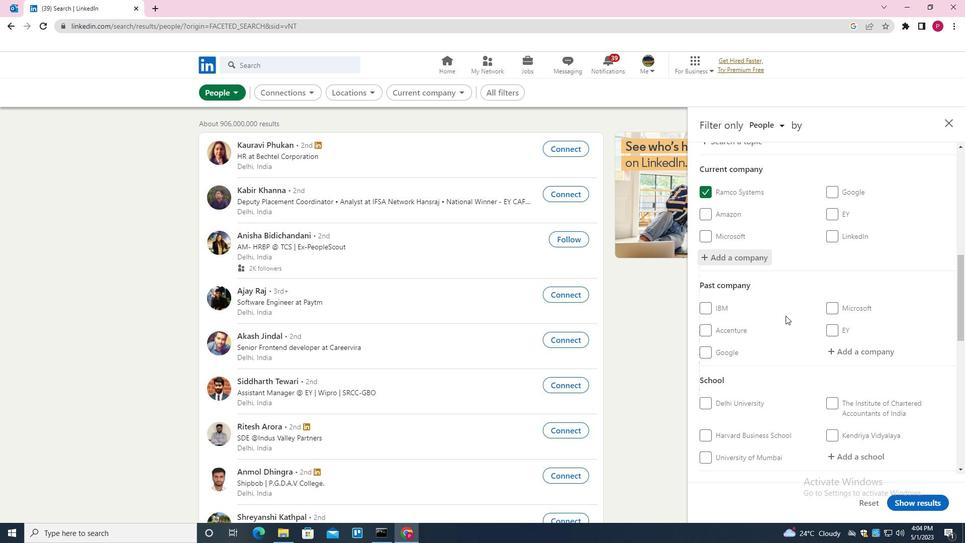 
Action: Mouse scrolled (786, 315) with delta (0, 0)
Screenshot: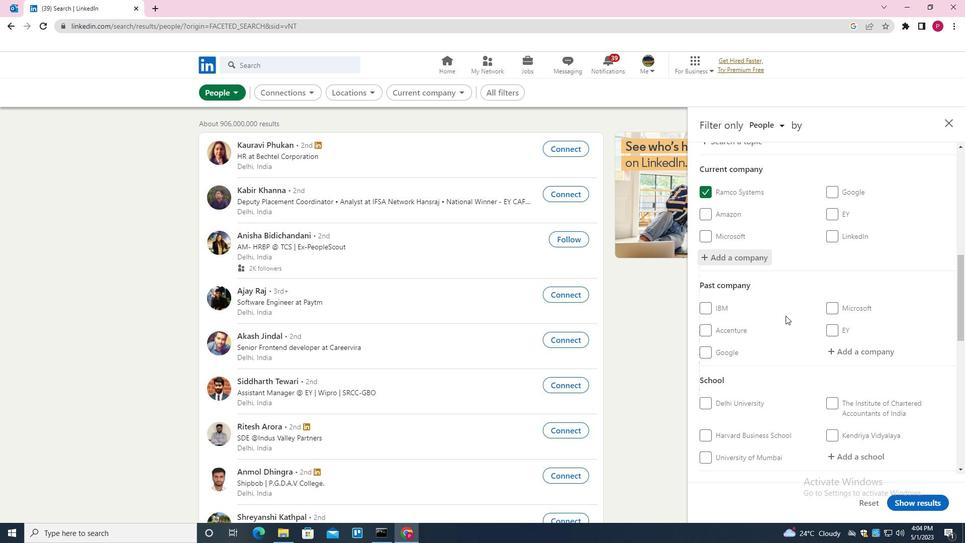 
Action: Mouse moved to (851, 310)
Screenshot: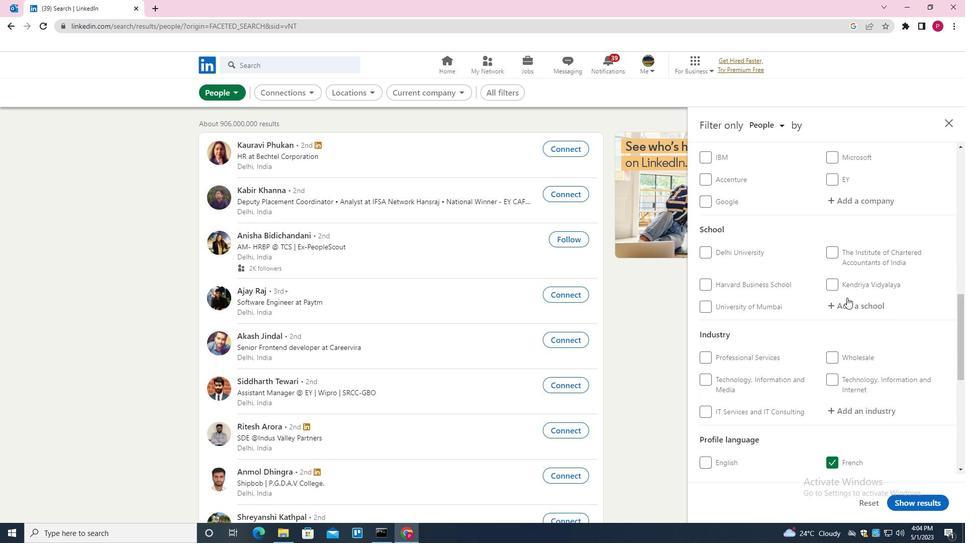 
Action: Mouse pressed left at (851, 310)
Screenshot: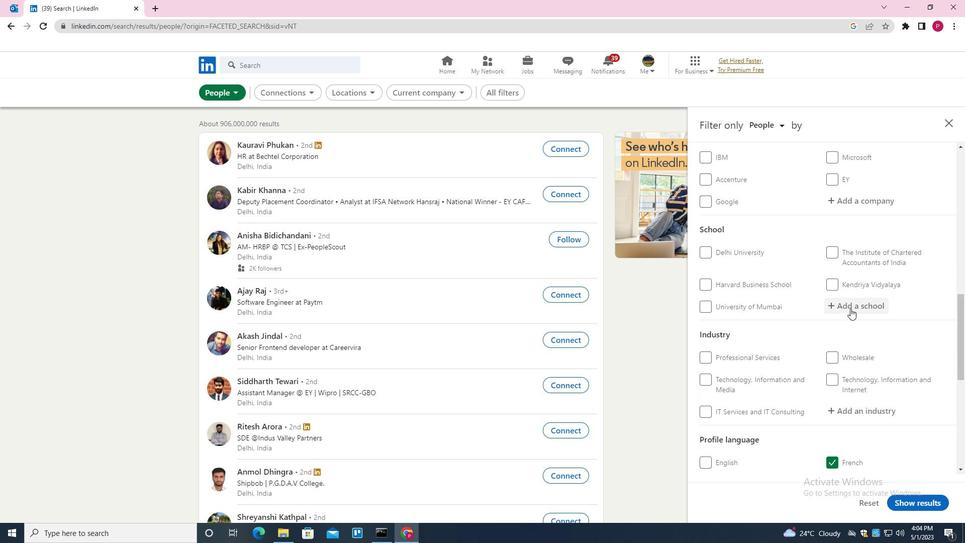 
Action: Mouse moved to (791, 331)
Screenshot: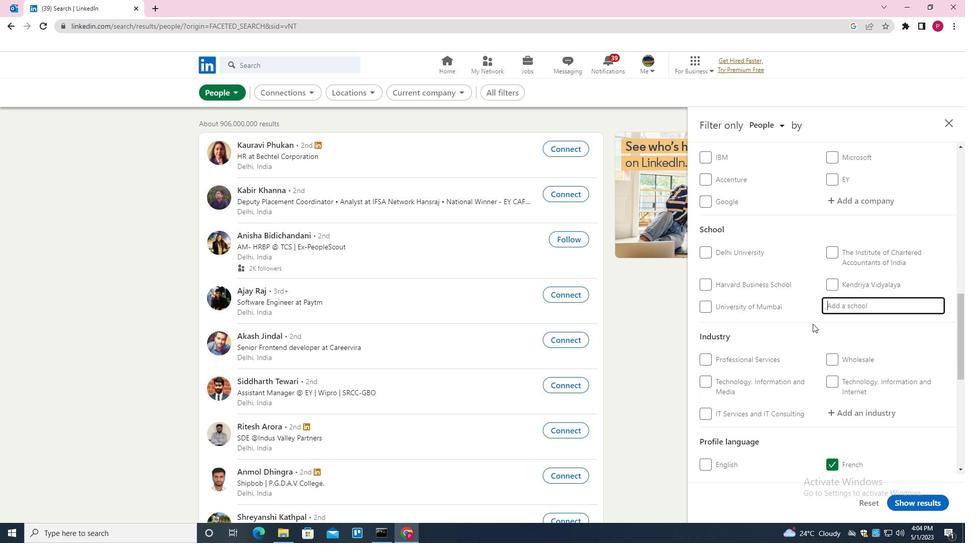 
Action: Key pressed <Key.shift>INTERNATIONAL<Key.space><Key.shift>SCHOOL<Key.space>OF<Key.space>BUSINESS<Key.space><Key.down><Key.down><Key.up><Key.enter>
Screenshot: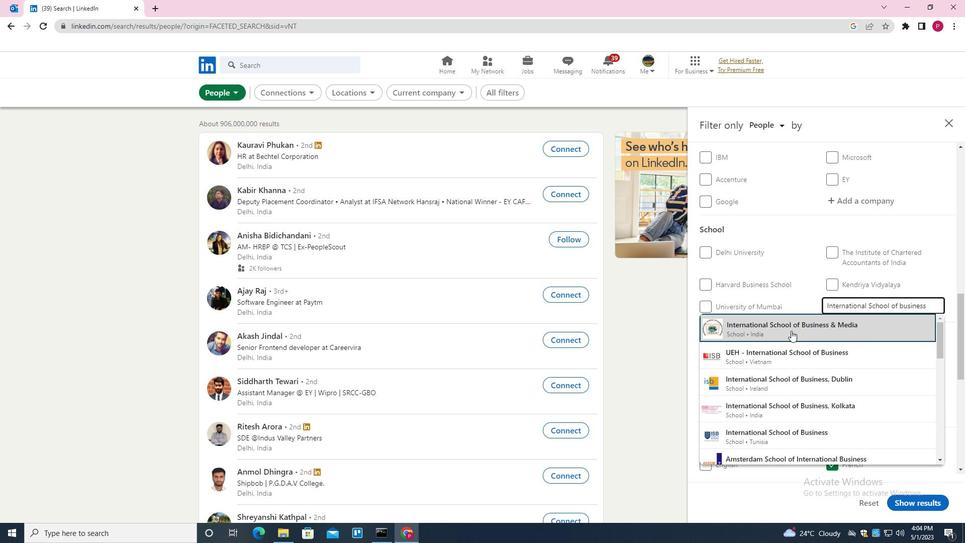 
Action: Mouse moved to (770, 340)
Screenshot: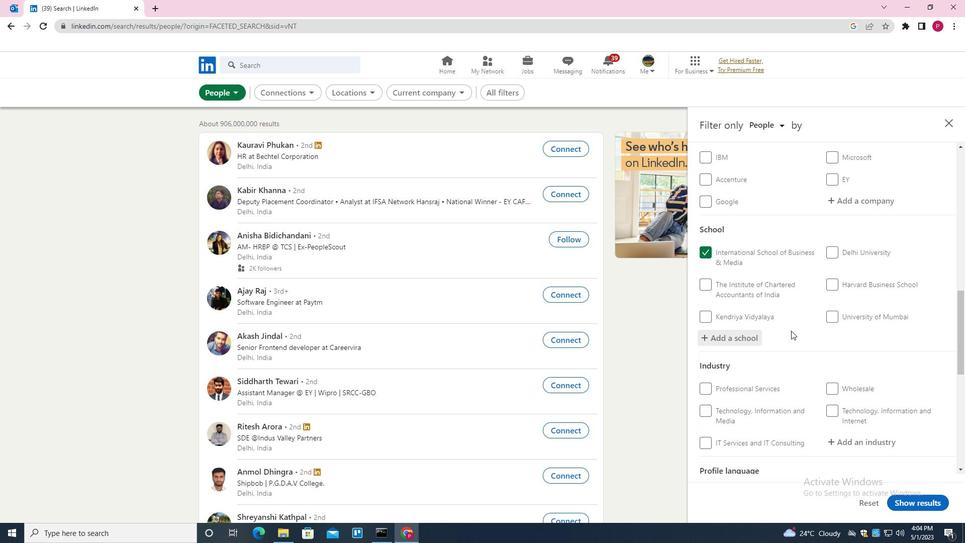 
Action: Mouse scrolled (770, 340) with delta (0, 0)
Screenshot: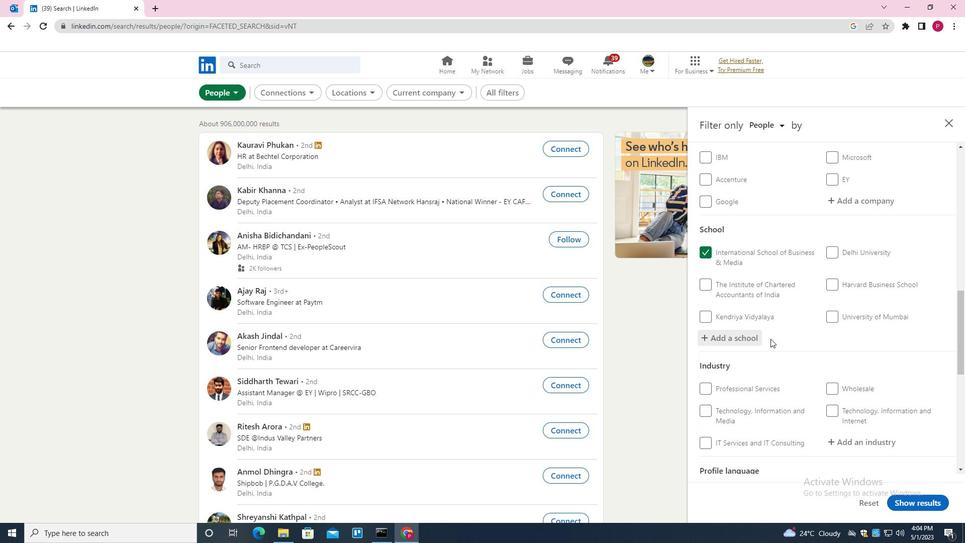 
Action: Mouse scrolled (770, 340) with delta (0, 0)
Screenshot: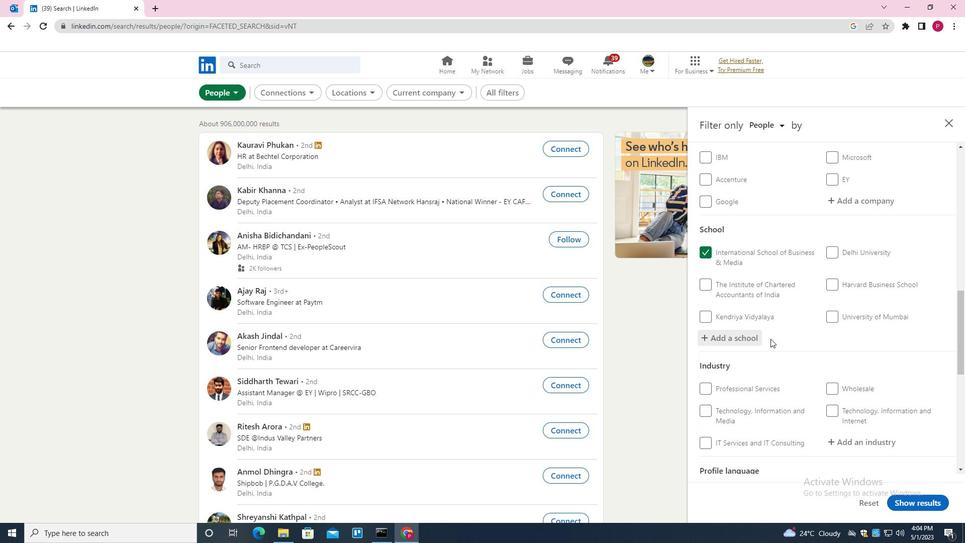 
Action: Mouse scrolled (770, 340) with delta (0, 0)
Screenshot: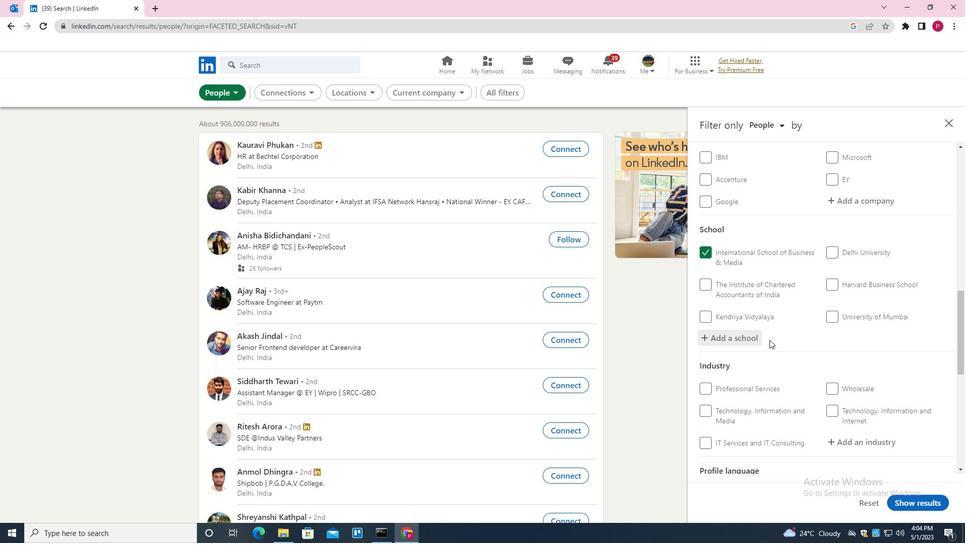 
Action: Mouse scrolled (770, 340) with delta (0, 0)
Screenshot: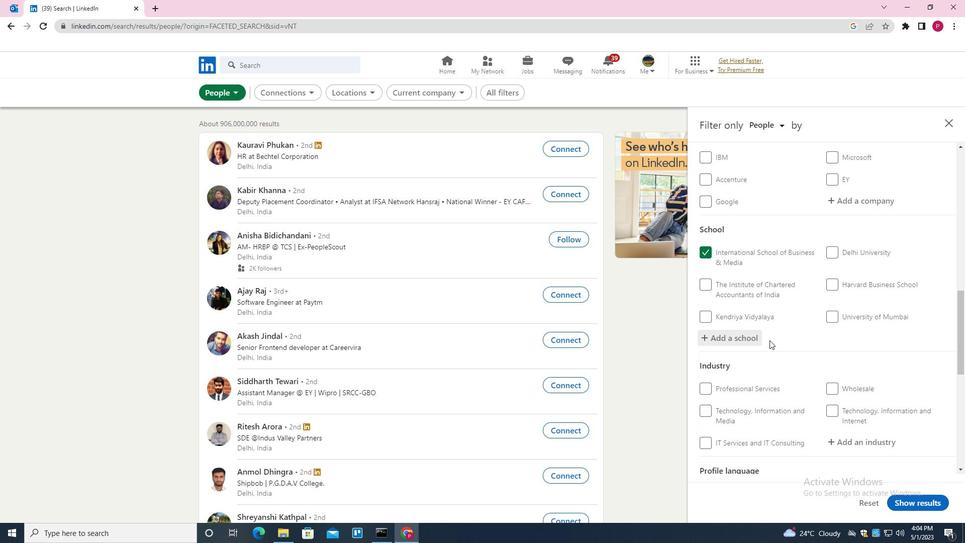 
Action: Mouse moved to (864, 246)
Screenshot: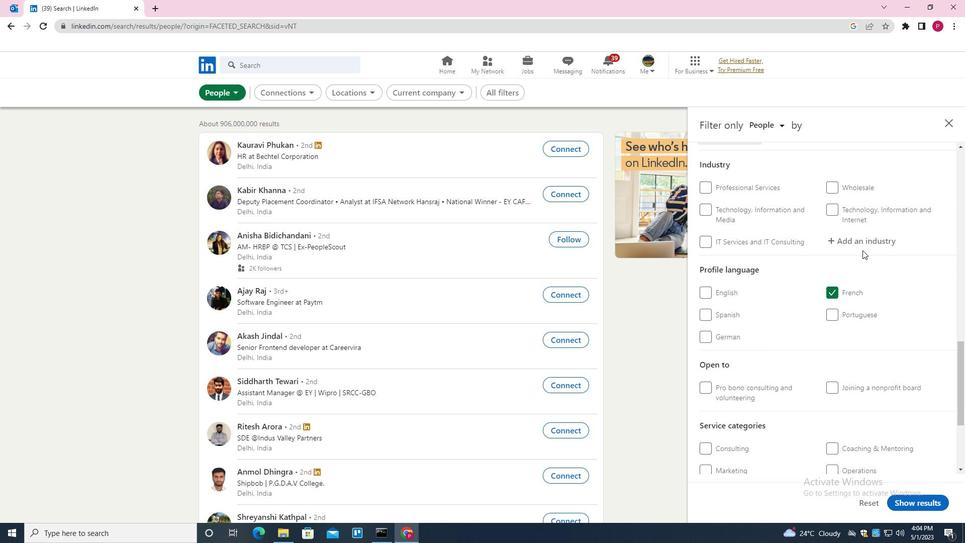
Action: Mouse pressed left at (864, 246)
Screenshot: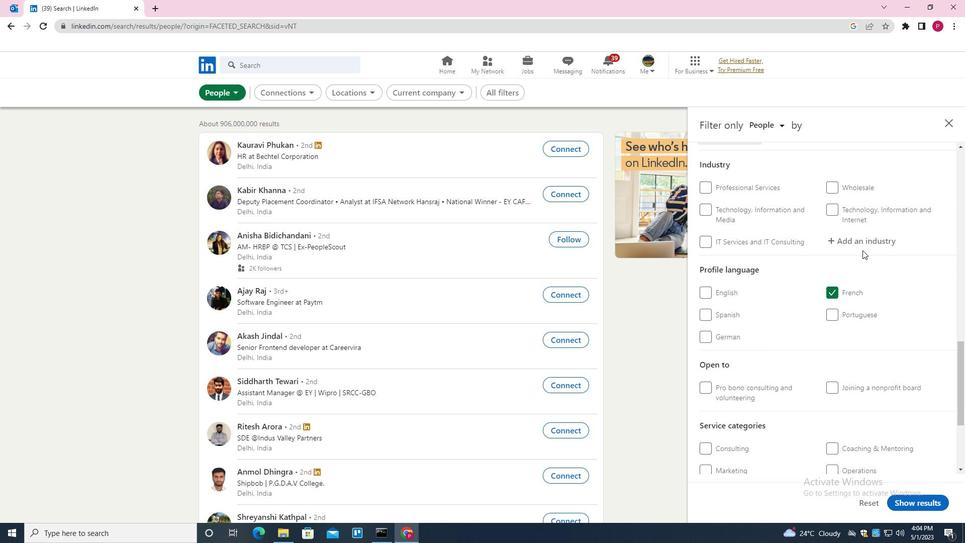 
Action: Key pressed <Key.shift><Key.shift><Key.shift><Key.shift><Key.shift><Key.shift><Key.shift><Key.shift><Key.shift><Key.shift><Key.shift>SHUT<Key.down><Key.enter>
Screenshot: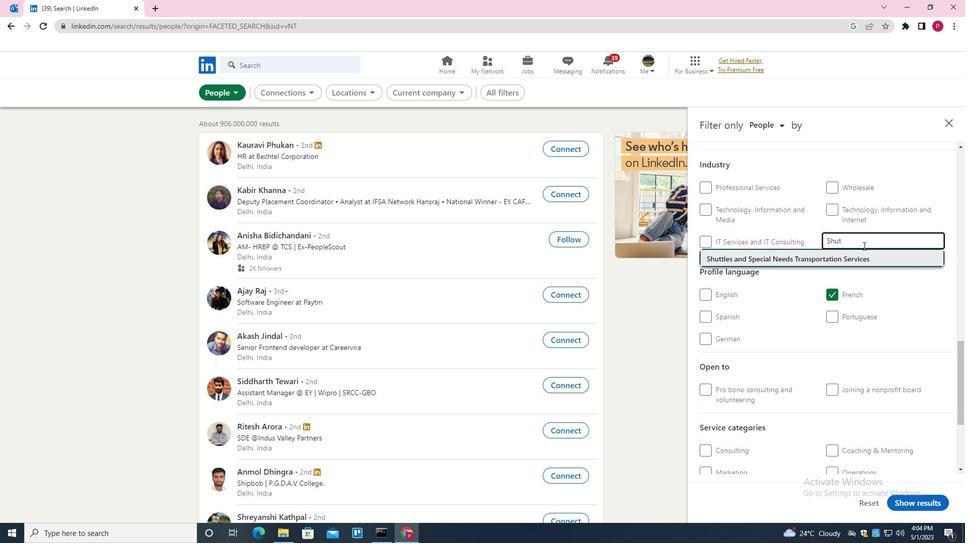 
Action: Mouse moved to (787, 362)
Screenshot: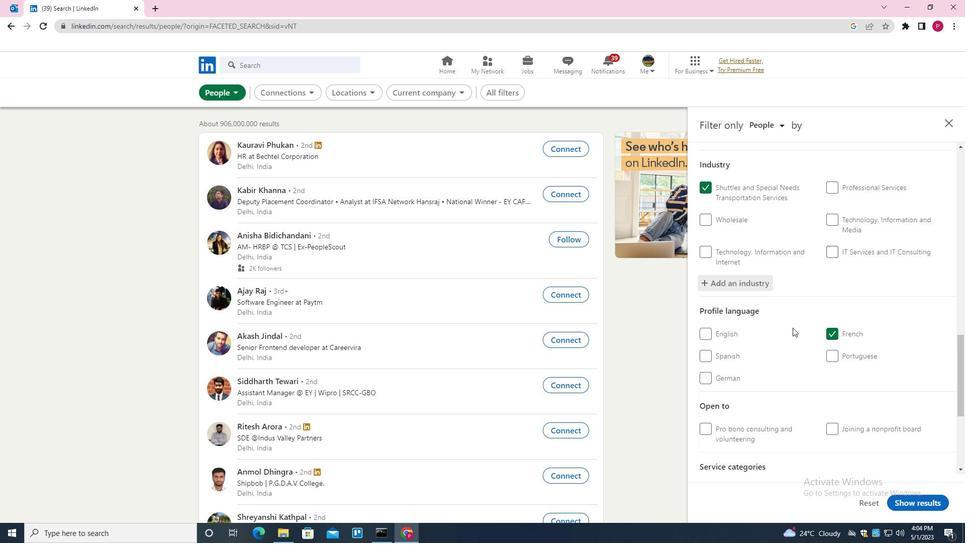 
Action: Mouse scrolled (787, 362) with delta (0, 0)
Screenshot: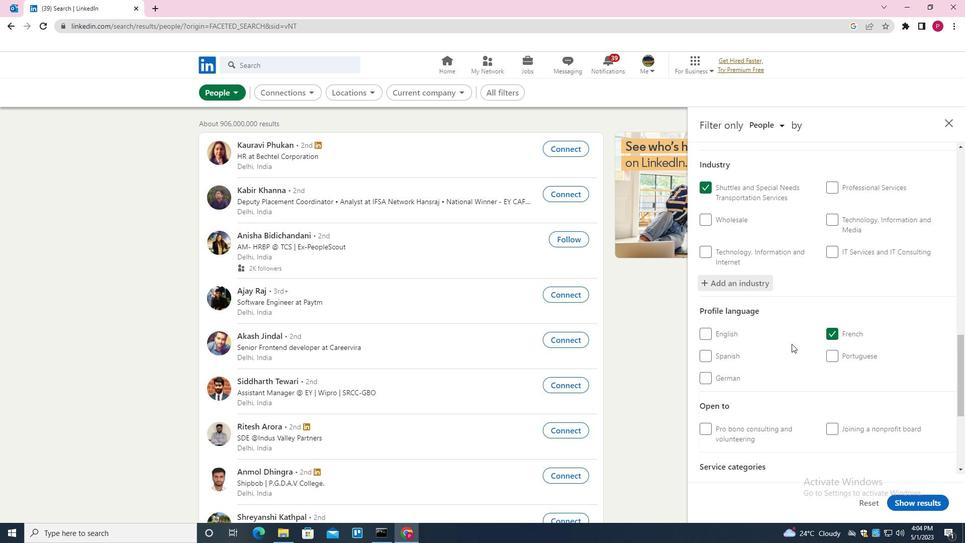 
Action: Mouse scrolled (787, 362) with delta (0, 0)
Screenshot: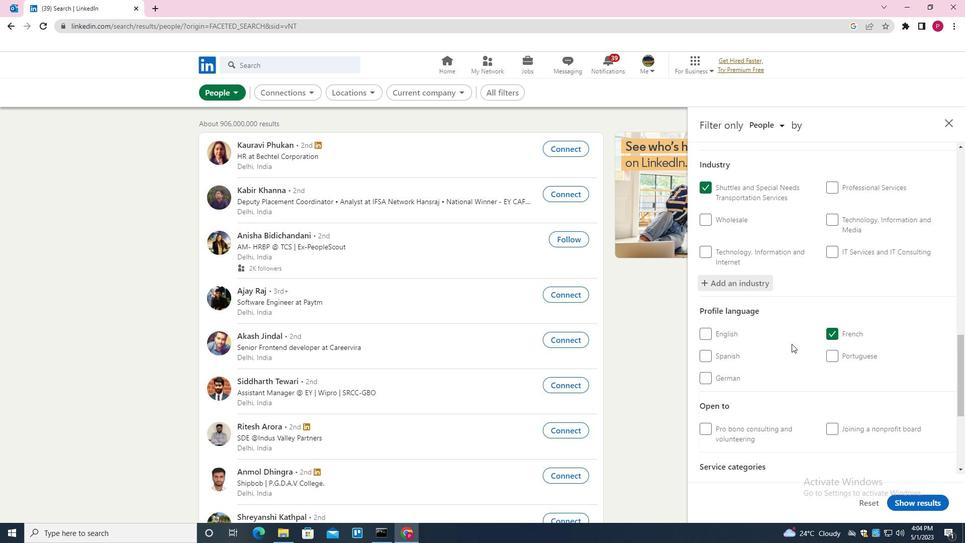 
Action: Mouse scrolled (787, 362) with delta (0, 0)
Screenshot: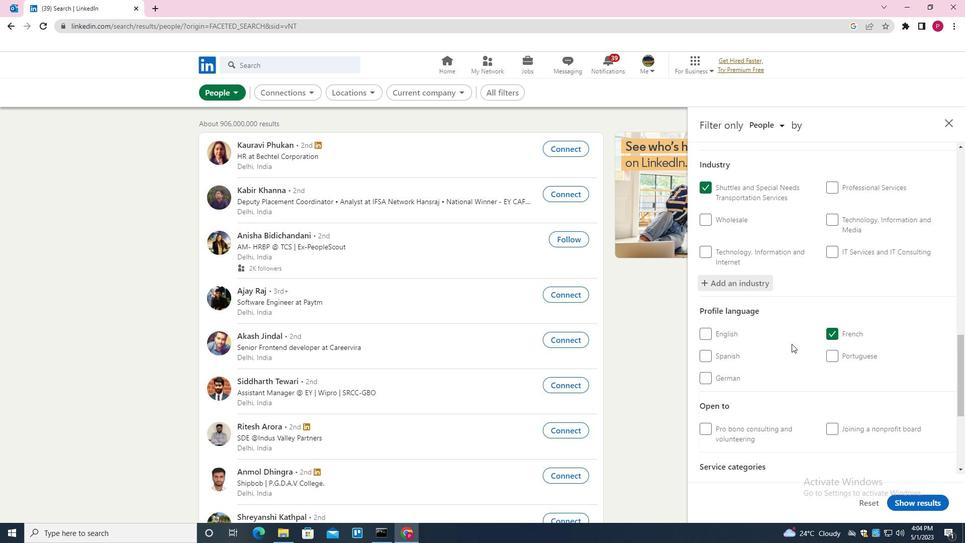 
Action: Mouse moved to (867, 375)
Screenshot: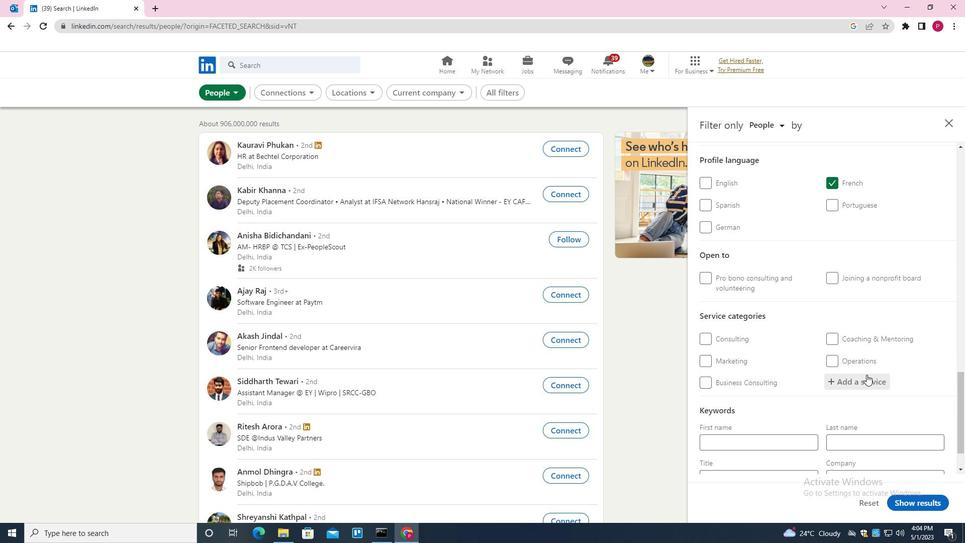 
Action: Mouse pressed left at (867, 375)
Screenshot: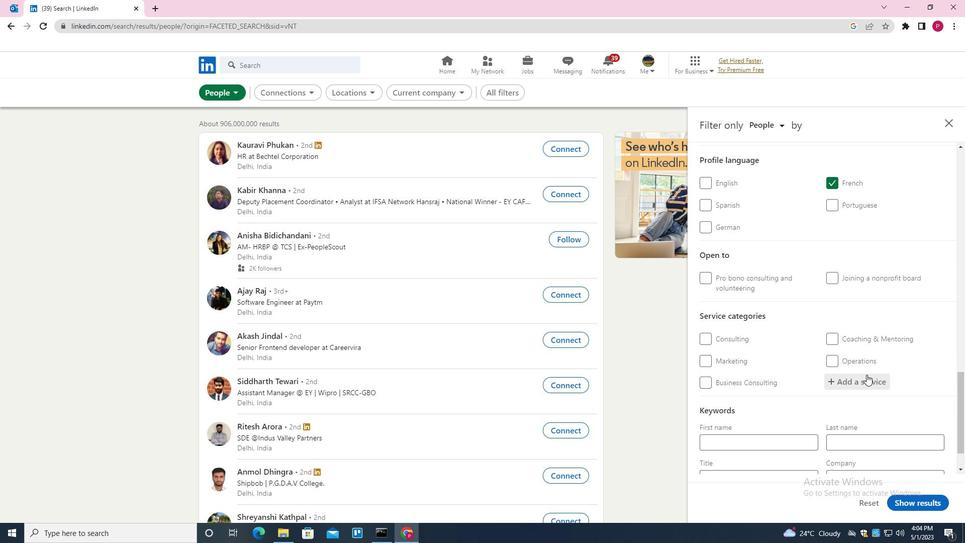 
Action: Mouse moved to (867, 375)
Screenshot: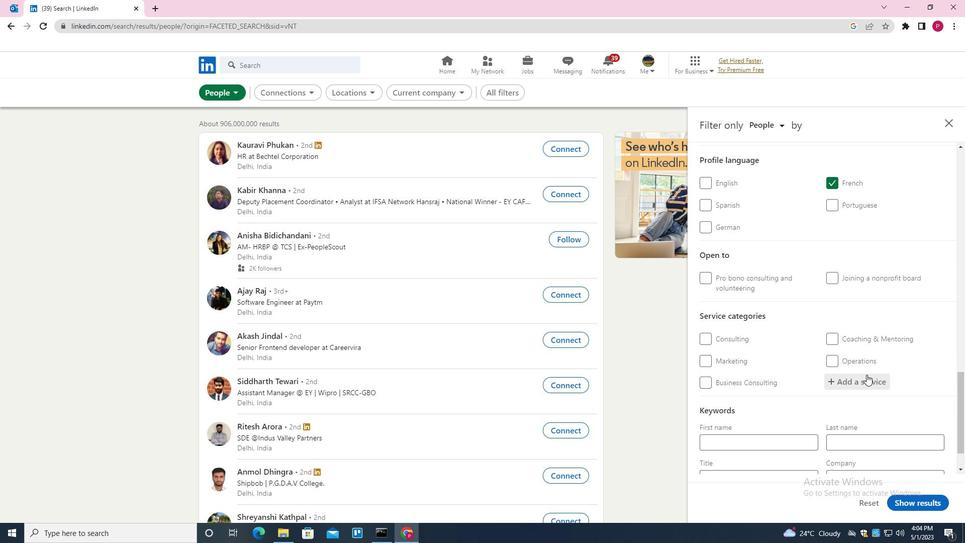 
Action: Key pressed <Key.shift><Key.shift><Key.shift><Key.shift><Key.shift><Key.shift><Key.shift>REAL<Key.space>ESTATE<Key.down><Key.down><Key.down><Key.enter>
Screenshot: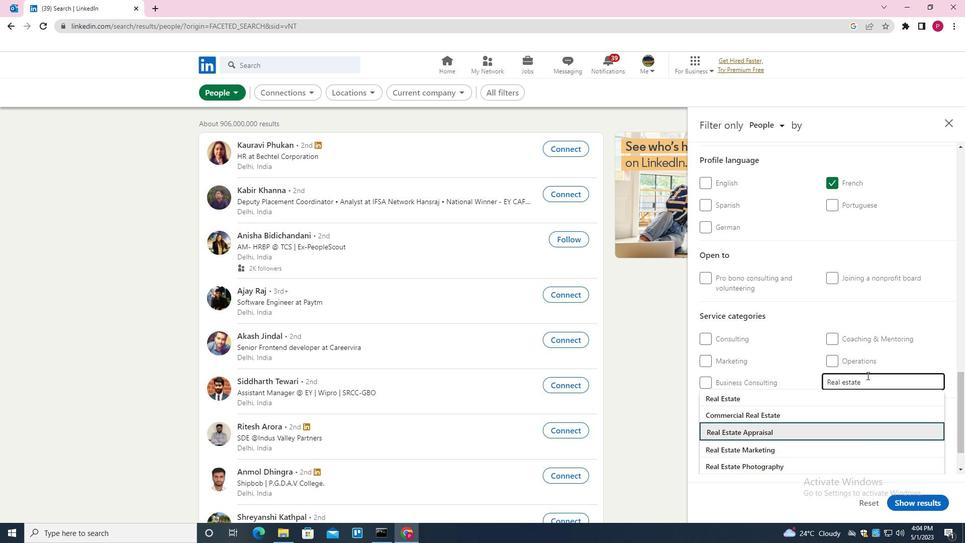 
Action: Mouse moved to (732, 376)
Screenshot: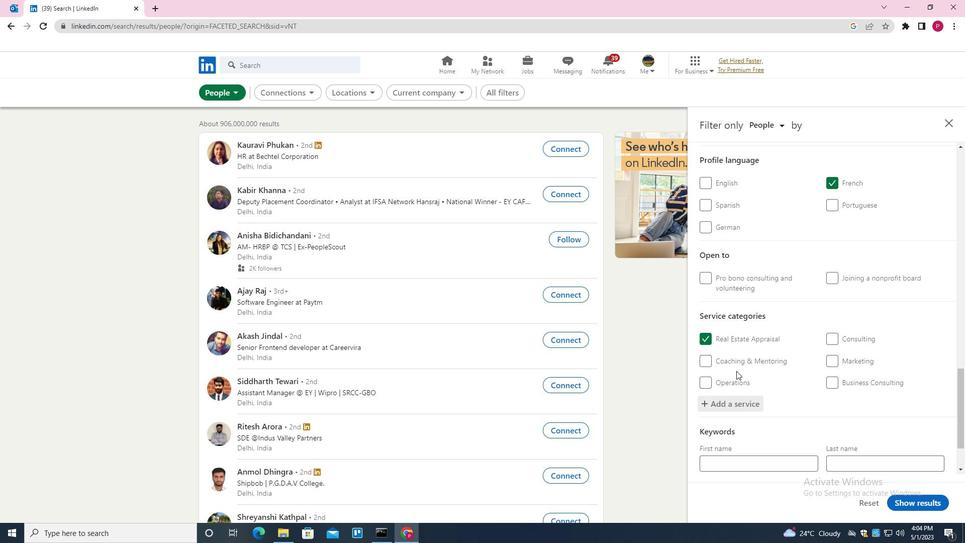 
Action: Mouse scrolled (732, 375) with delta (0, 0)
Screenshot: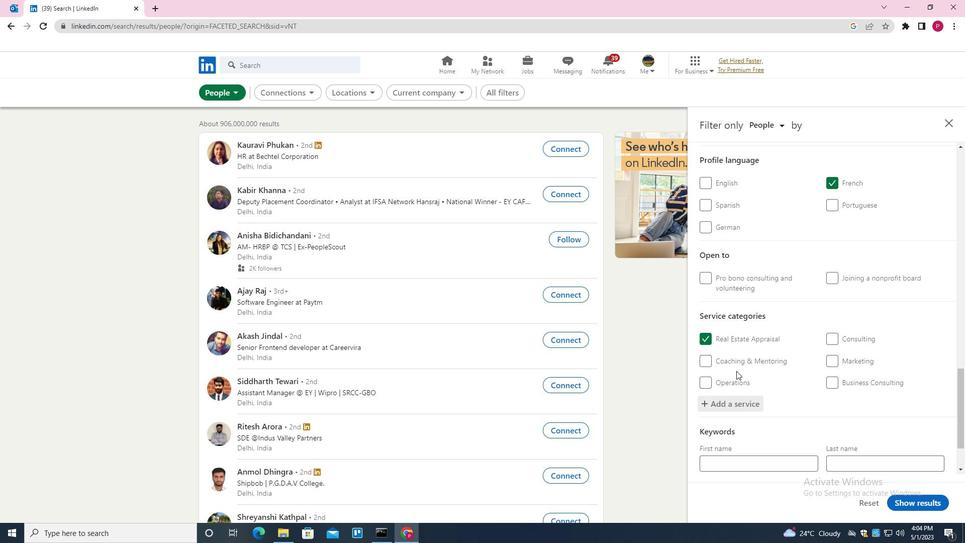 
Action: Mouse moved to (732, 376)
Screenshot: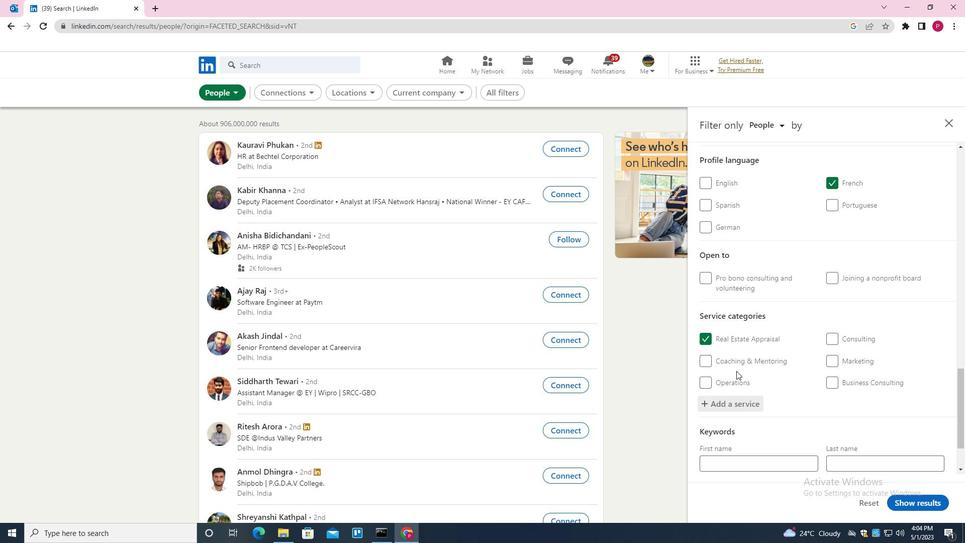 
Action: Mouse scrolled (732, 376) with delta (0, 0)
Screenshot: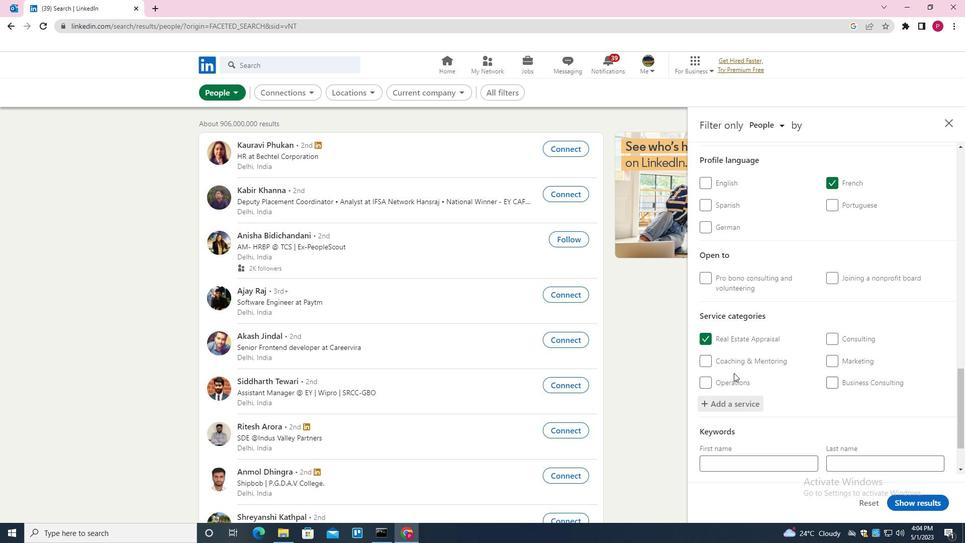 
Action: Mouse moved to (732, 376)
Screenshot: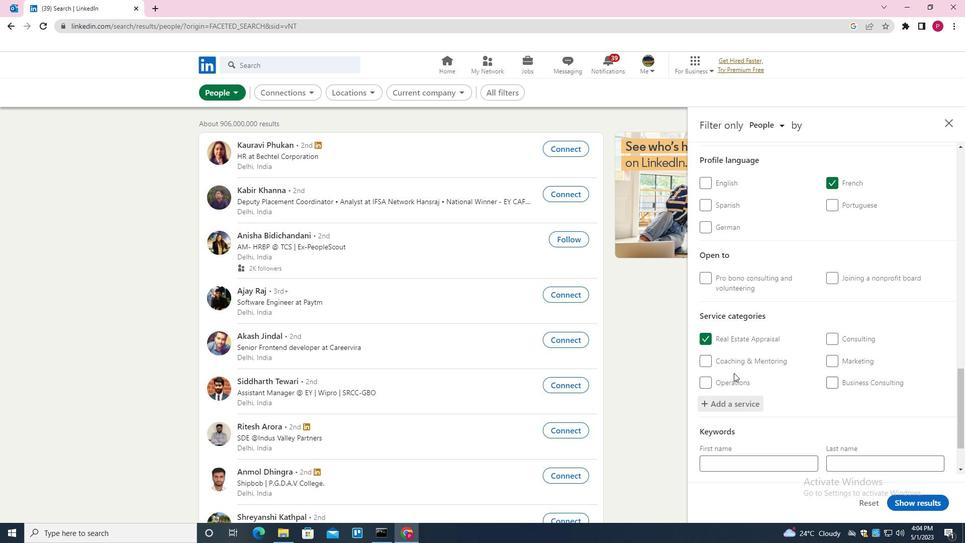 
Action: Mouse scrolled (732, 376) with delta (0, 0)
Screenshot: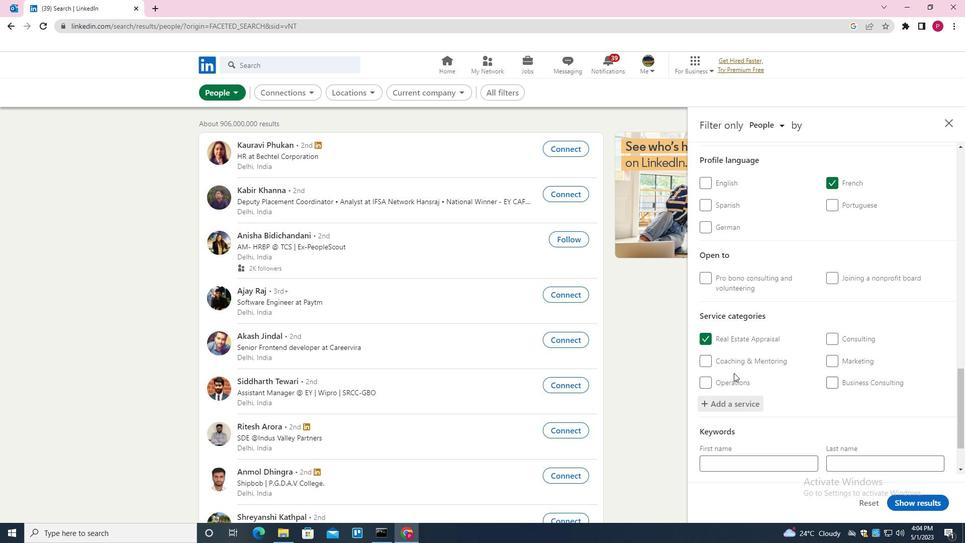 
Action: Mouse moved to (734, 426)
Screenshot: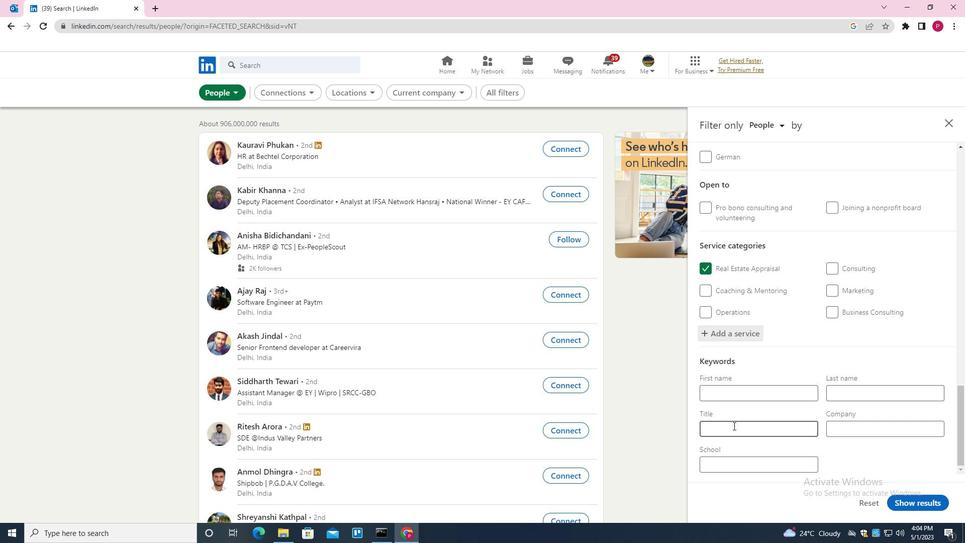 
Action: Mouse pressed left at (734, 426)
Screenshot: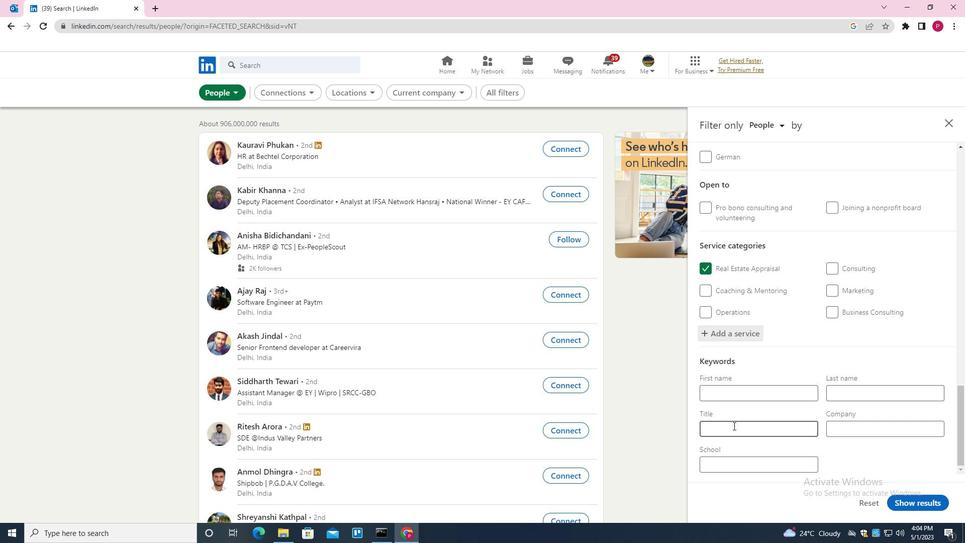 
Action: Key pressed <Key.shift><Key.shift>CHIEF<Key.space><Key.shift><Key.shift><Key.shift><Key.shift><Key.shift><Key.shift><Key.shift><Key.shift>ROBOT<Key.space><Key.shift><Key.shift>WHISPHER
Screenshot: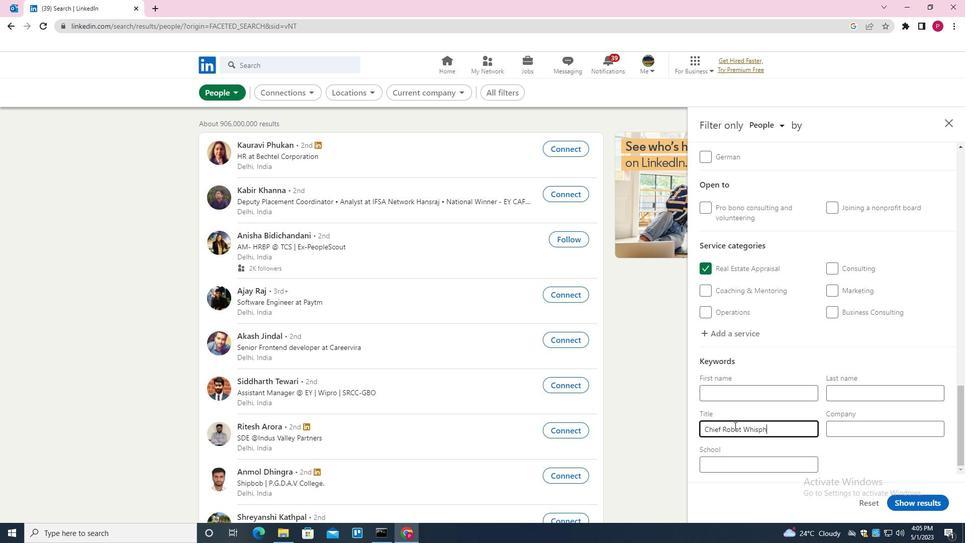 
Action: Mouse moved to (934, 501)
Screenshot: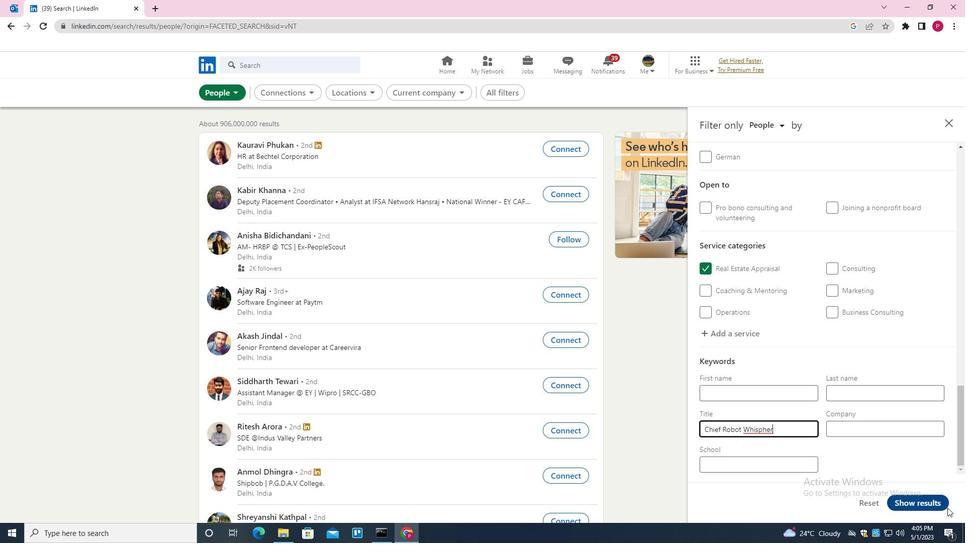 
Action: Mouse pressed left at (934, 501)
Screenshot: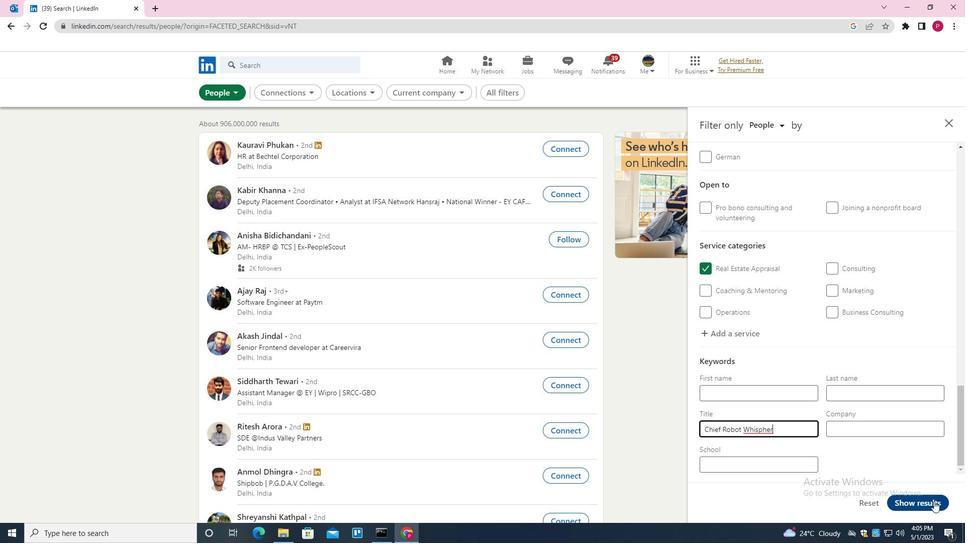 
Action: Mouse moved to (417, 252)
Screenshot: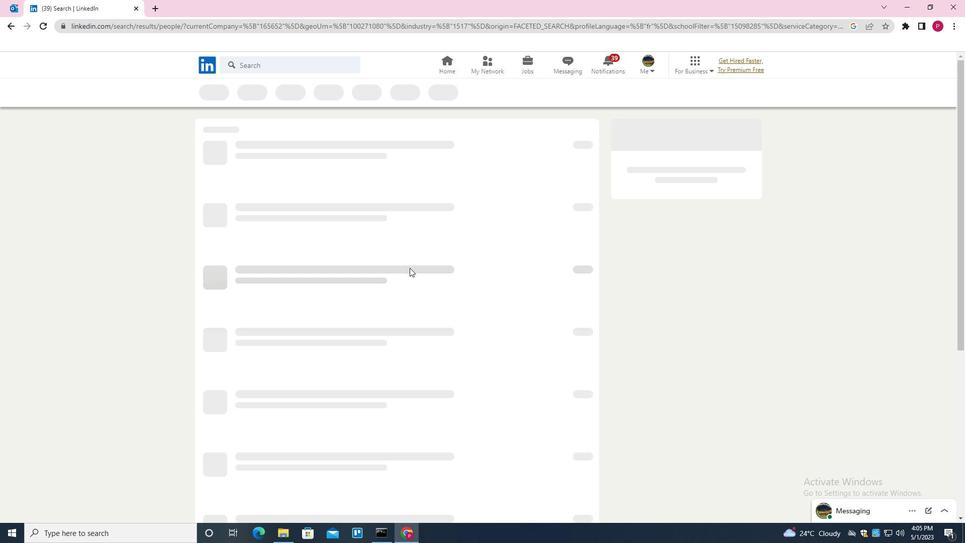 
